 Task: Play online wordle game with 4 letters.
Action: Mouse moved to (755, 533)
Screenshot: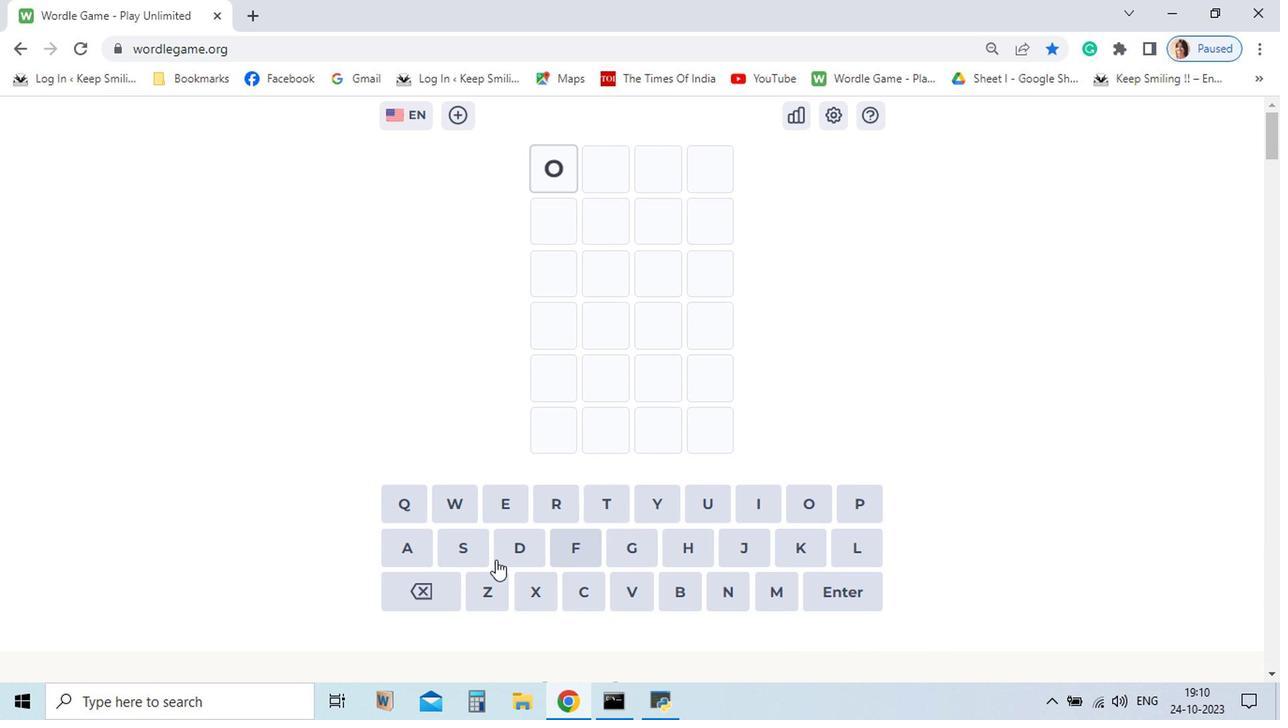 
Action: Mouse pressed left at (755, 533)
Screenshot: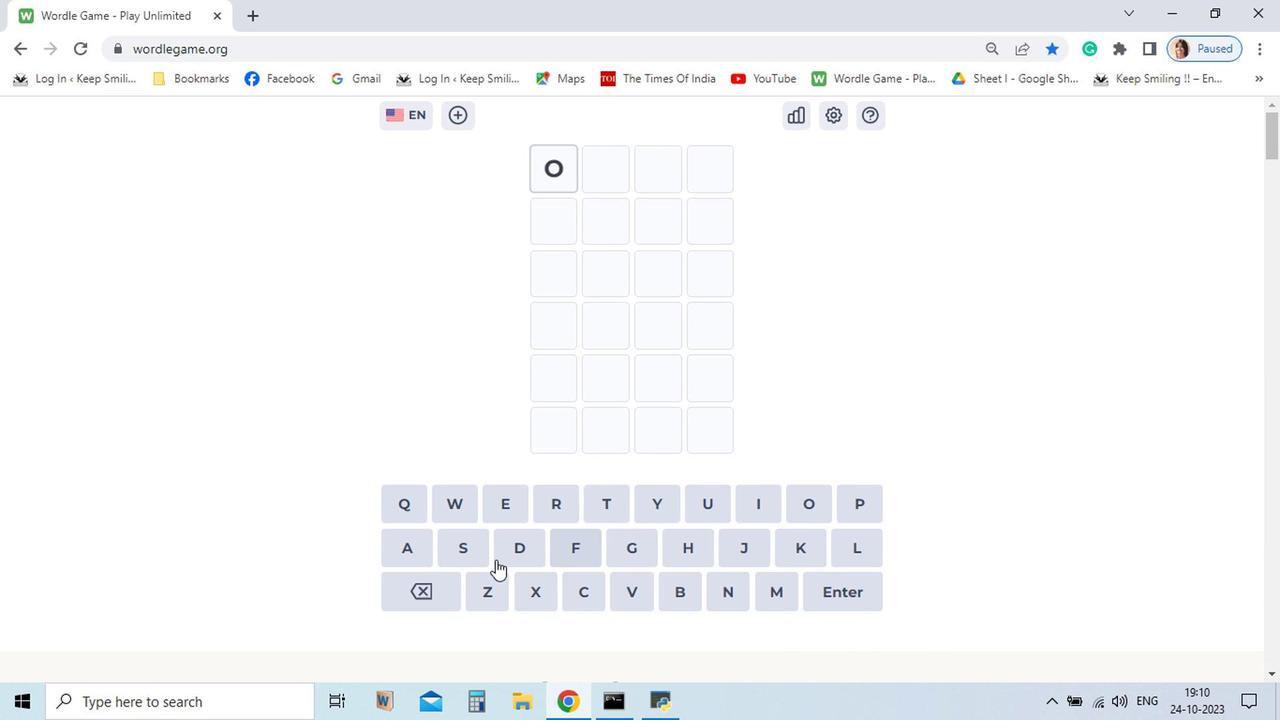
Action: Mouse moved to (459, 562)
Screenshot: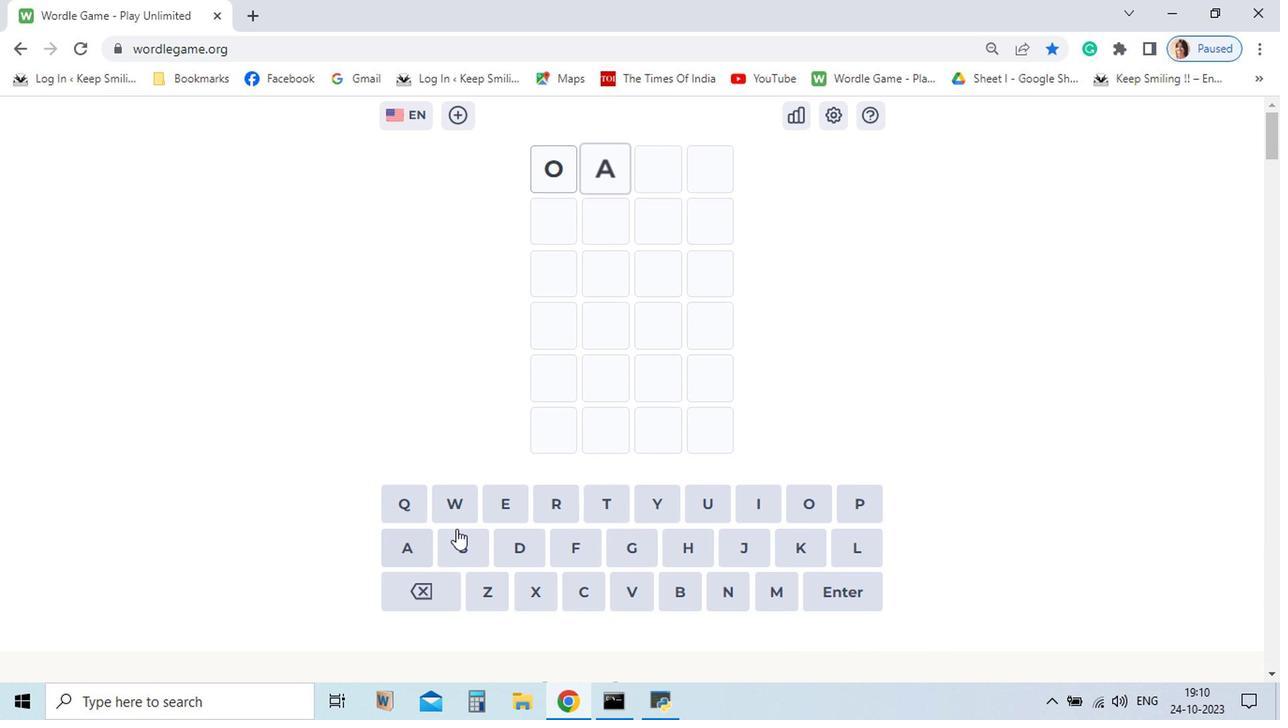 
Action: Mouse pressed left at (459, 562)
Screenshot: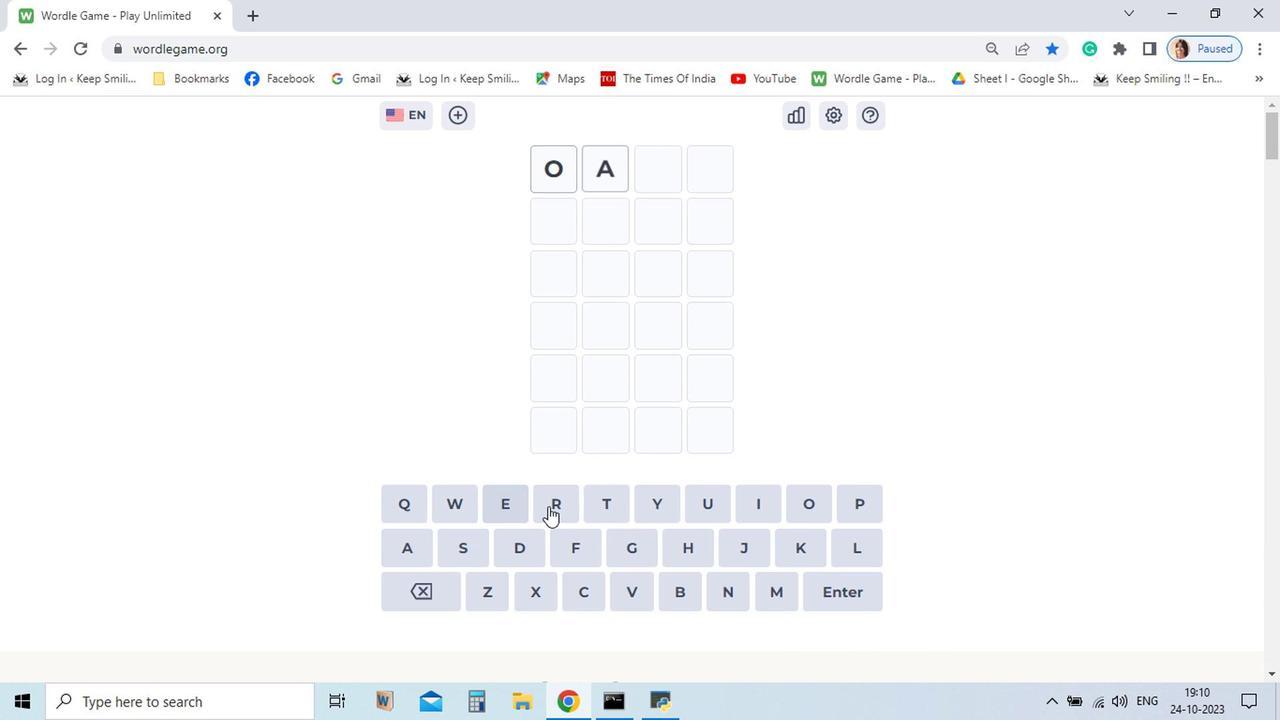 
Action: Mouse moved to (612, 536)
Screenshot: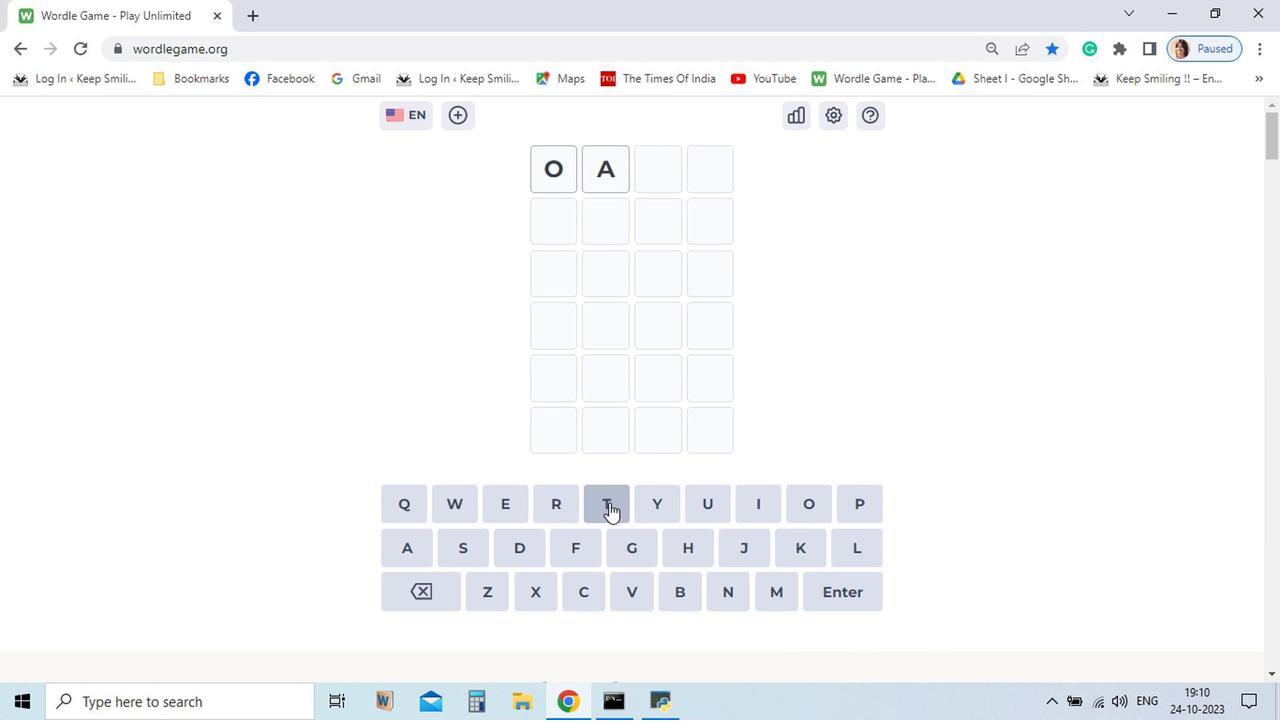 
Action: Mouse pressed left at (612, 536)
Screenshot: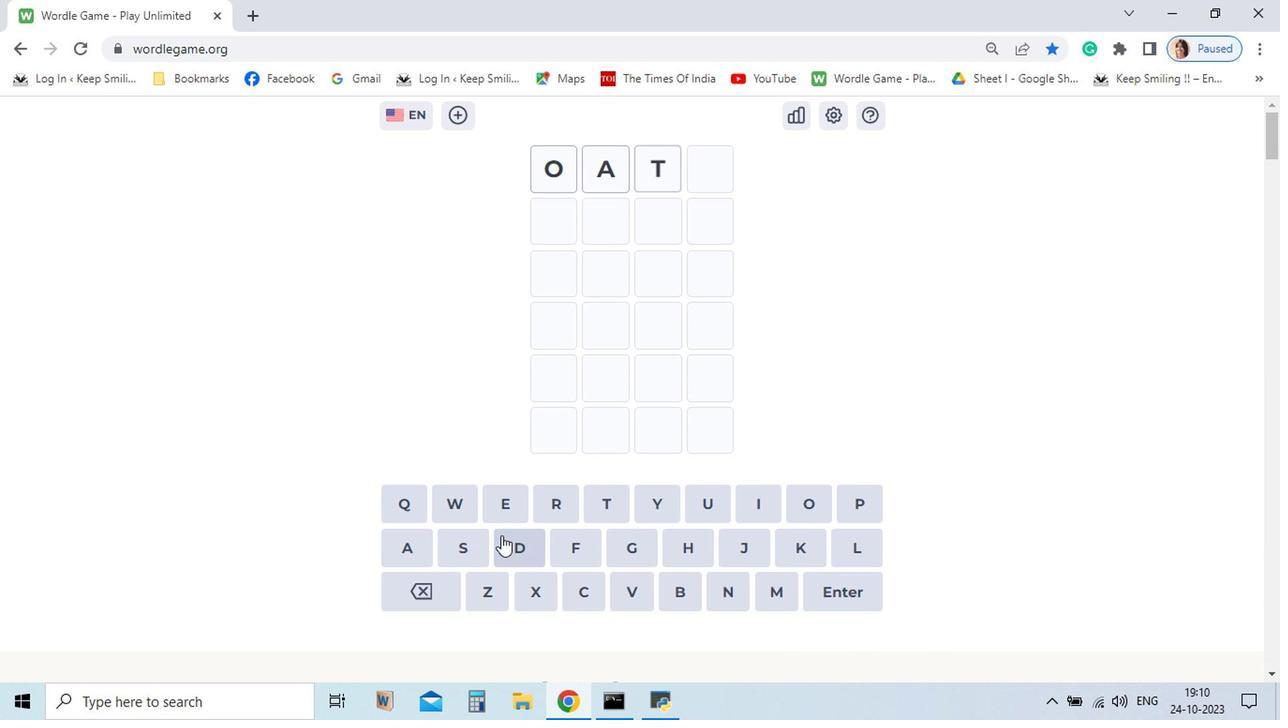 
Action: Mouse moved to (503, 565)
Screenshot: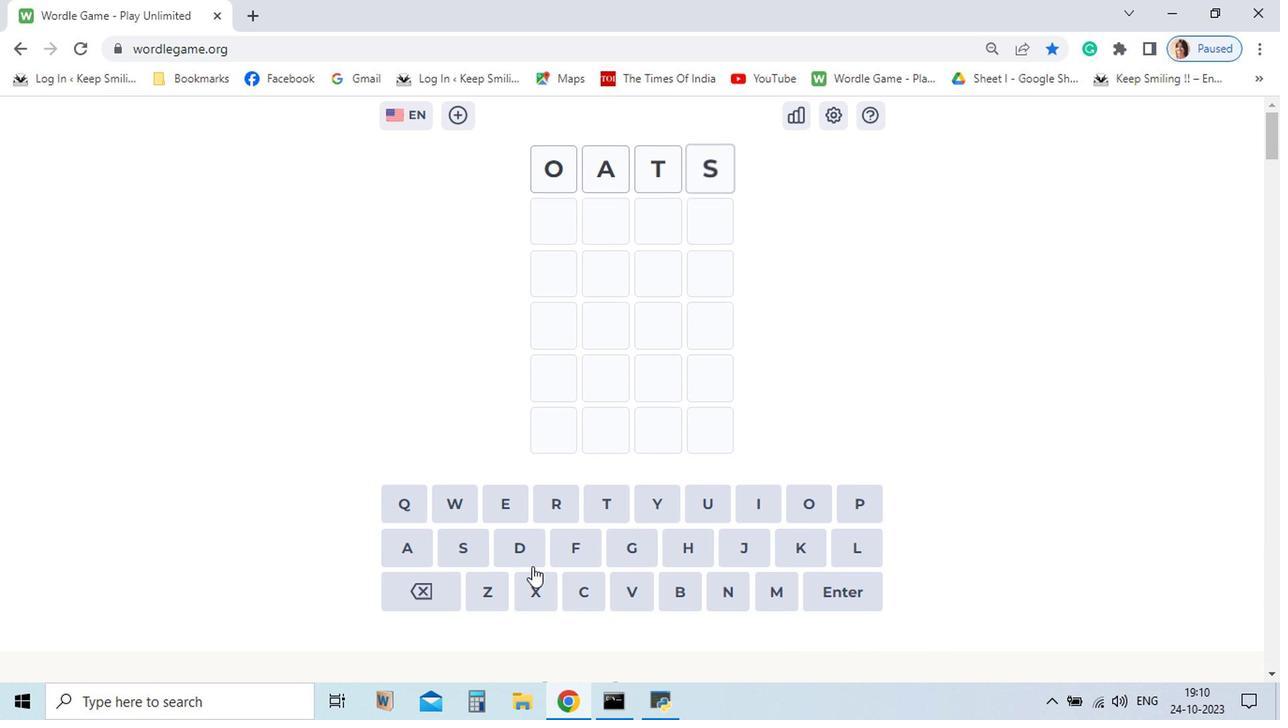 
Action: Mouse pressed left at (503, 565)
Screenshot: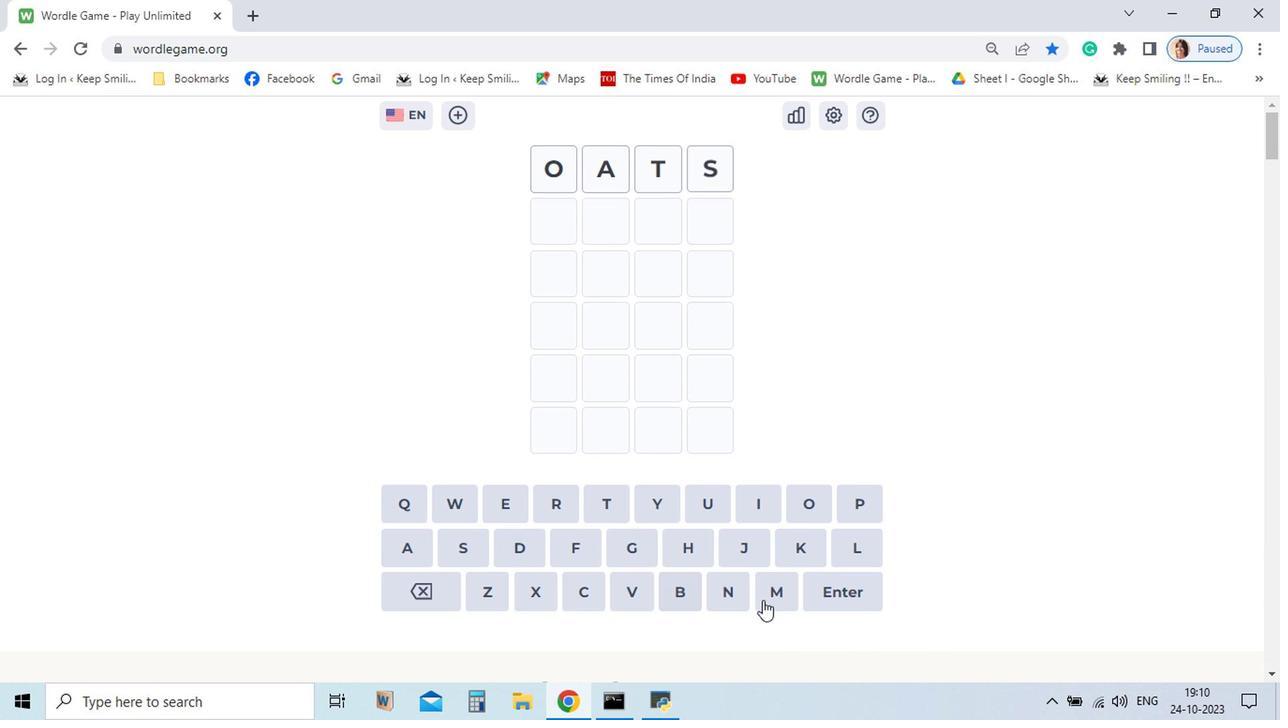 
Action: Mouse moved to (776, 598)
Screenshot: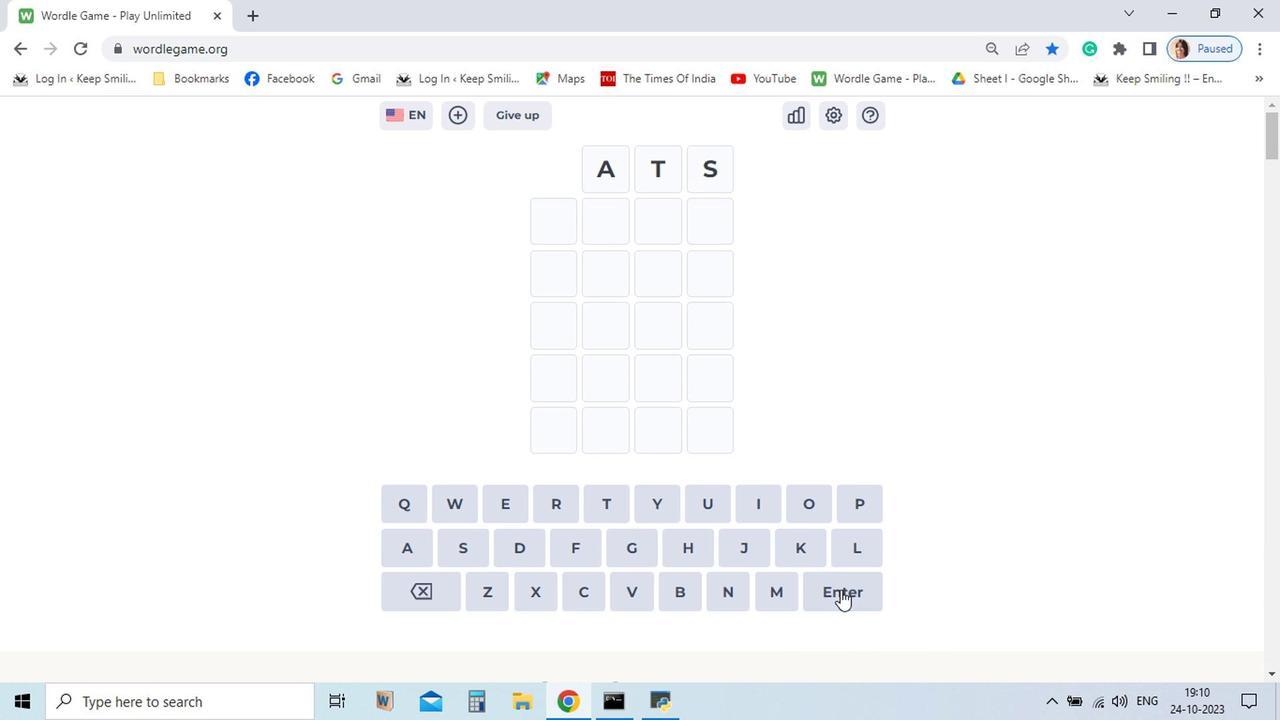 
Action: Mouse pressed left at (776, 598)
Screenshot: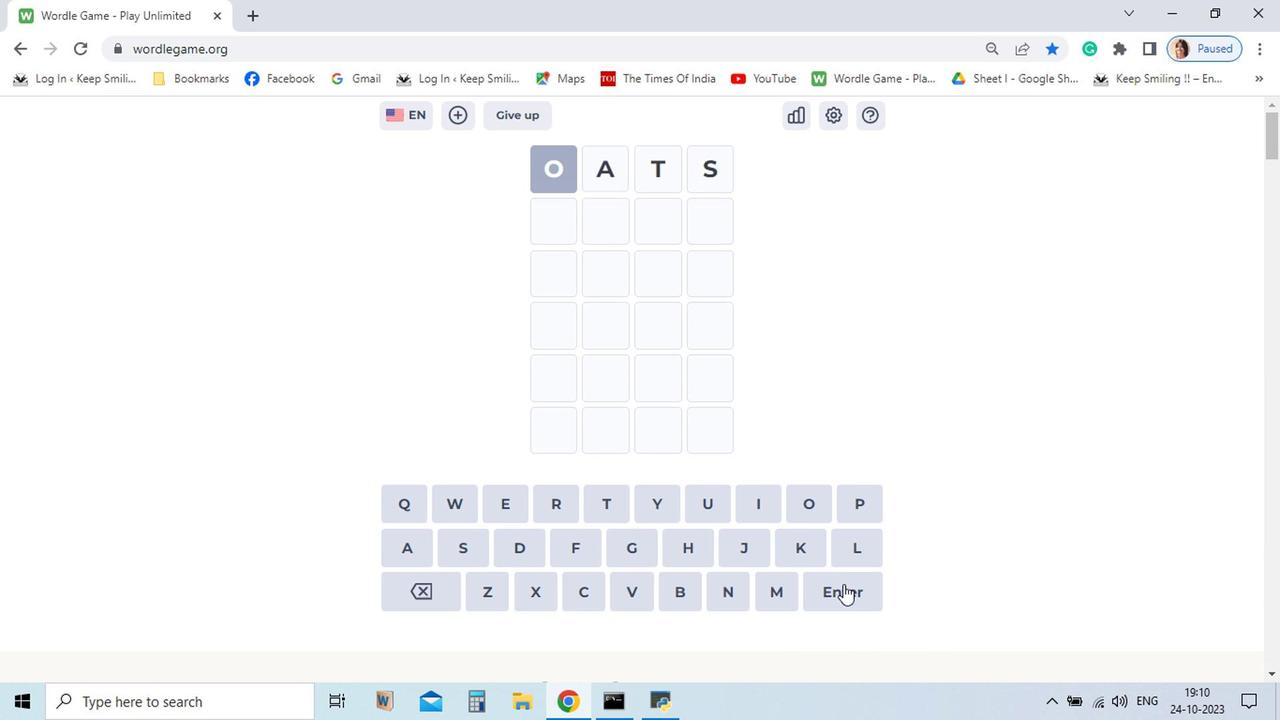 
Action: Mouse moved to (498, 536)
Screenshot: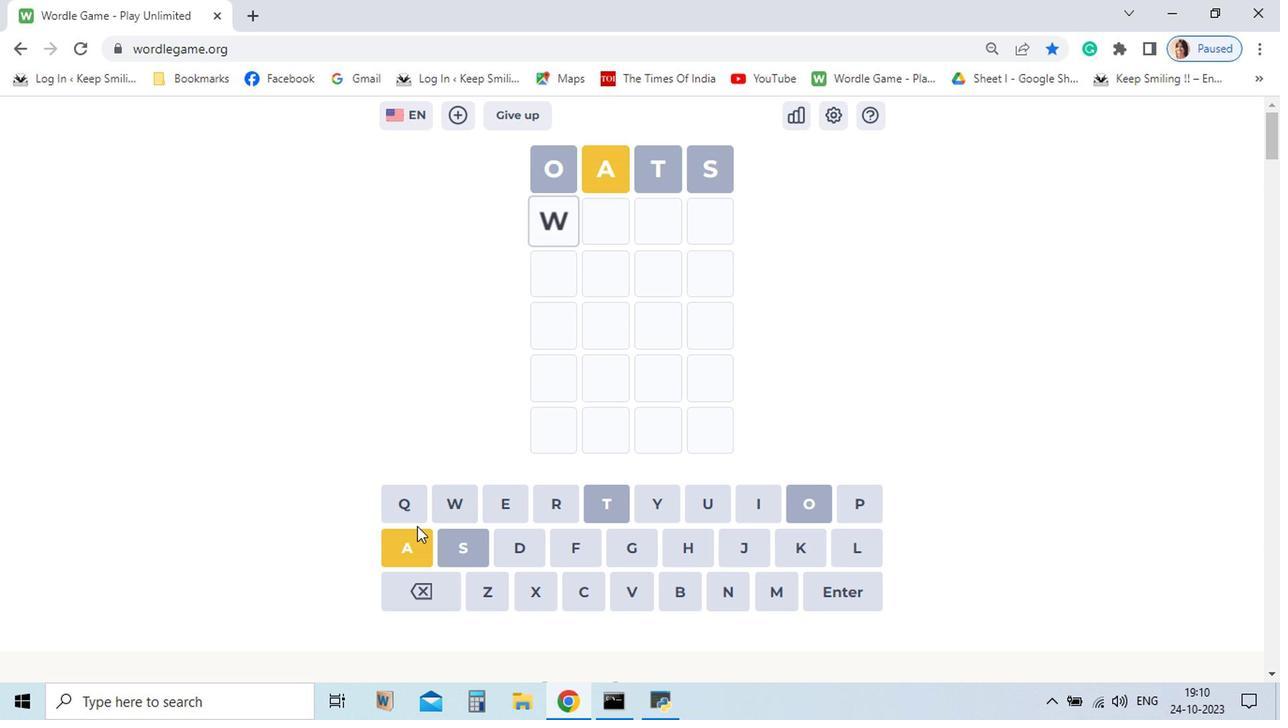 
Action: Mouse pressed left at (498, 536)
Screenshot: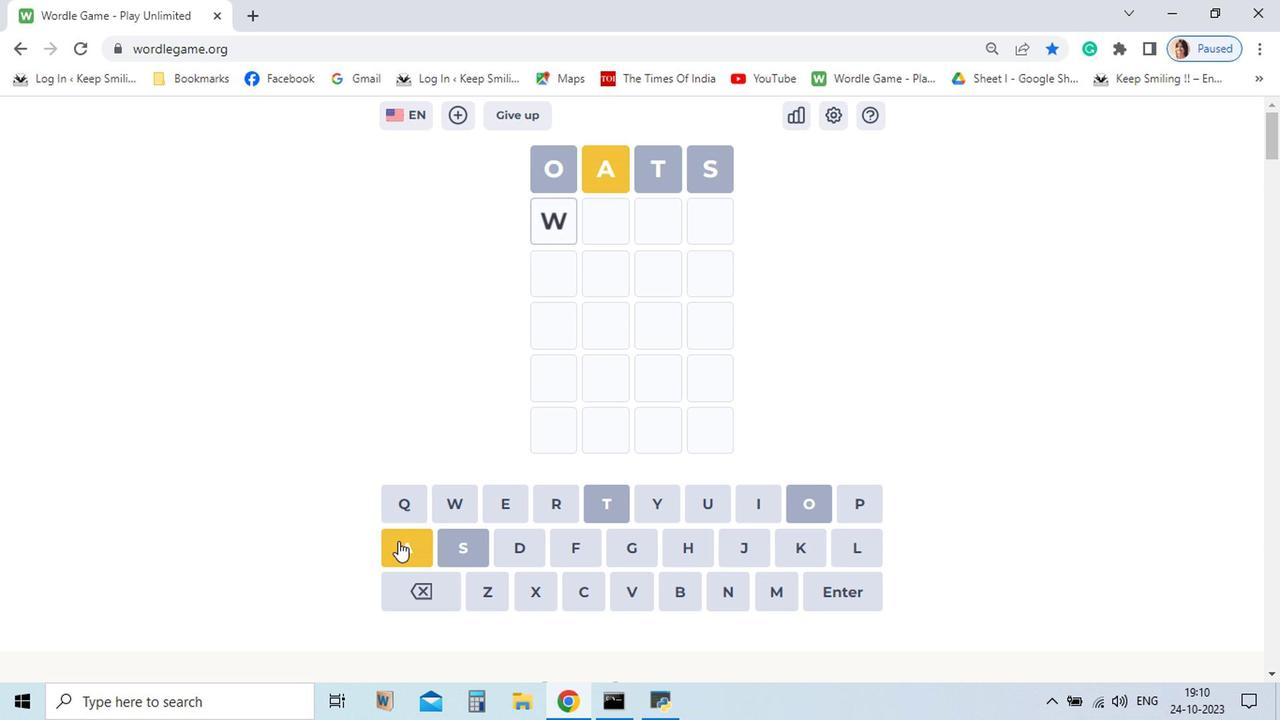 
Action: Mouse moved to (459, 567)
Screenshot: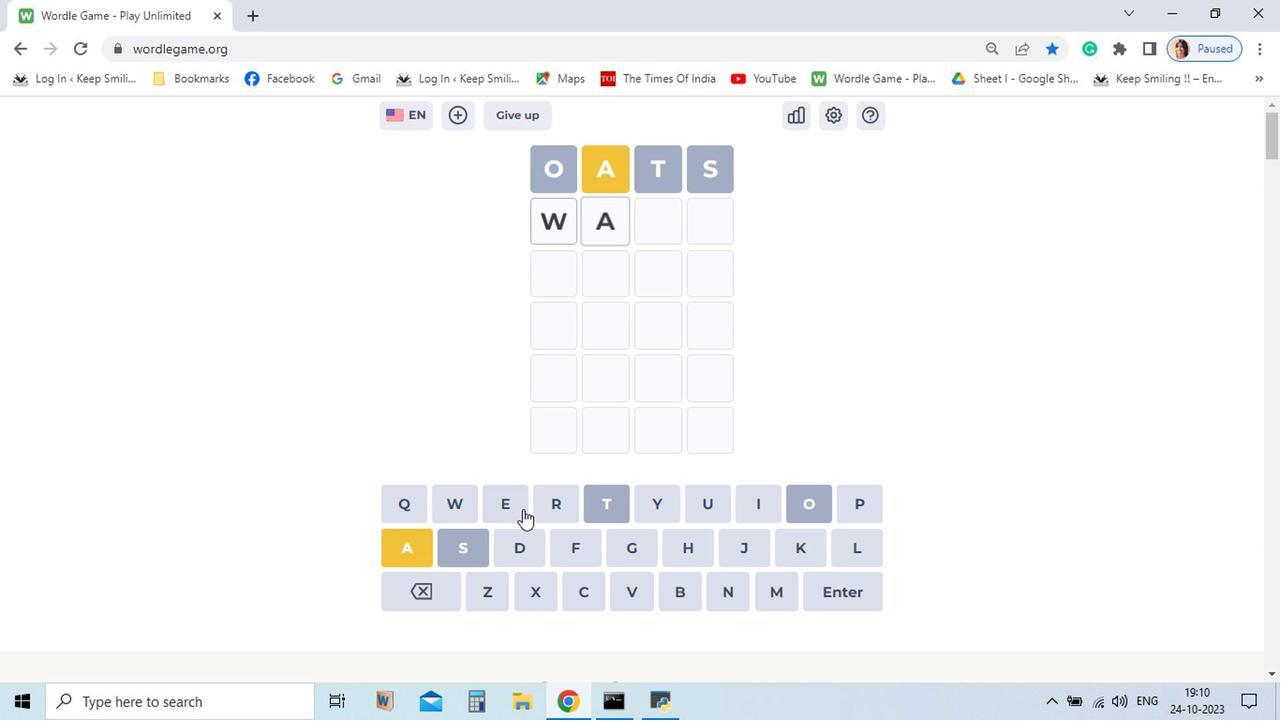 
Action: Mouse pressed left at (459, 567)
Screenshot: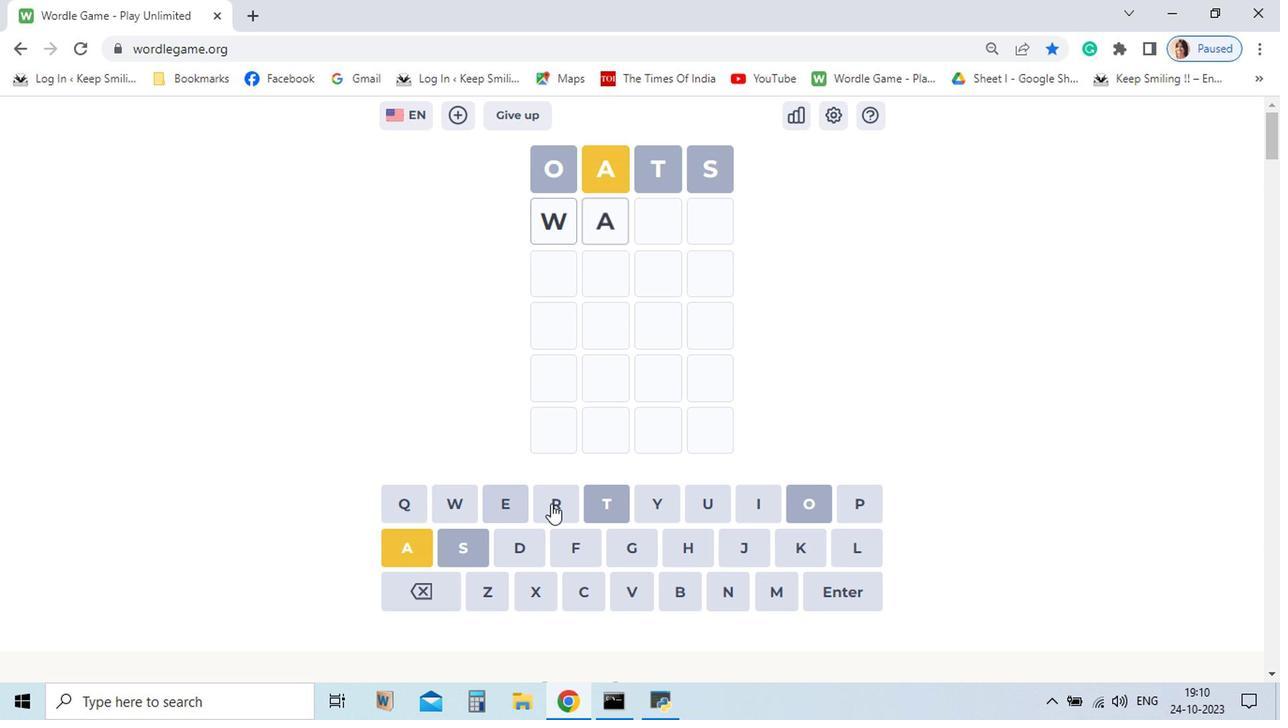 
Action: Mouse moved to (574, 534)
Screenshot: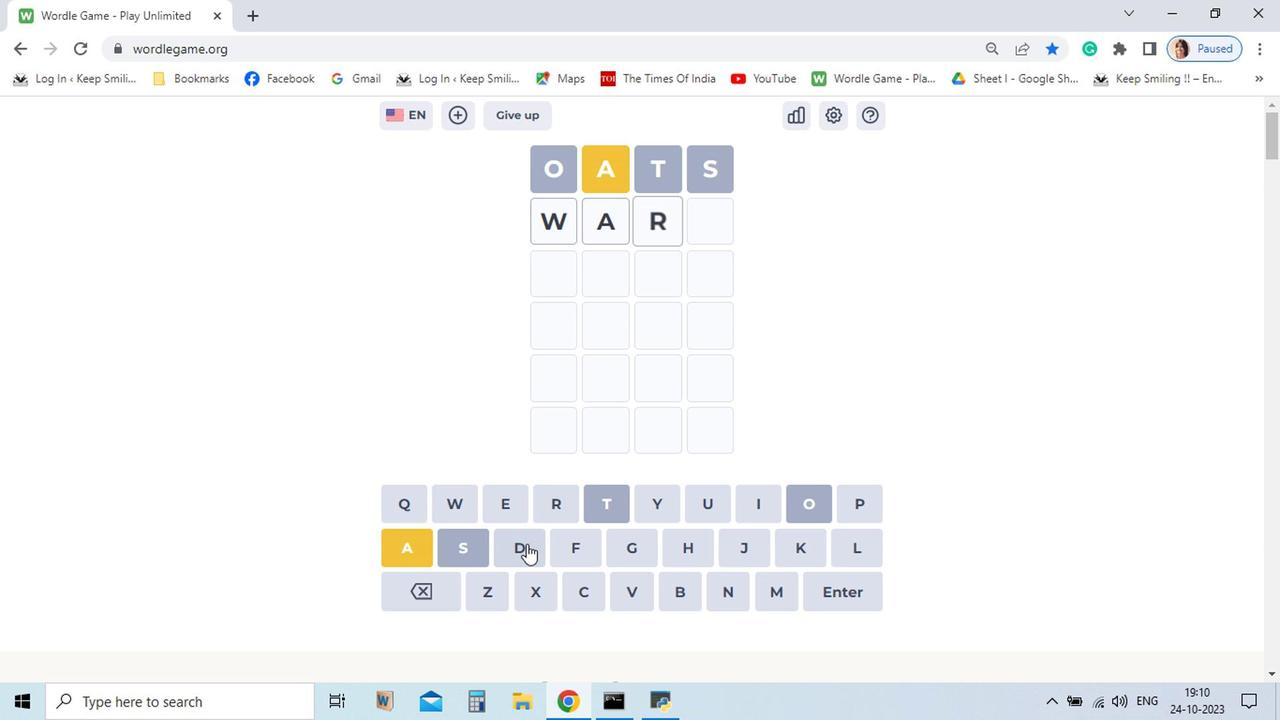 
Action: Mouse pressed left at (574, 534)
Screenshot: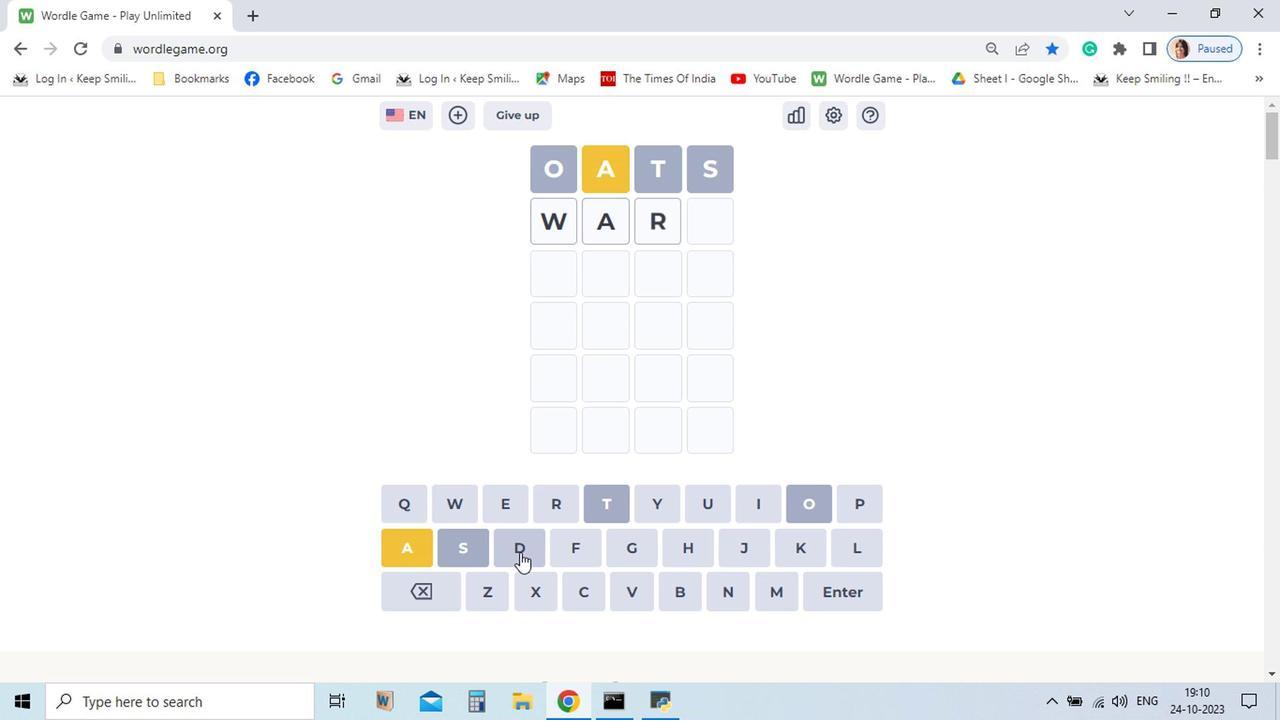 
Action: Mouse moved to (548, 571)
Screenshot: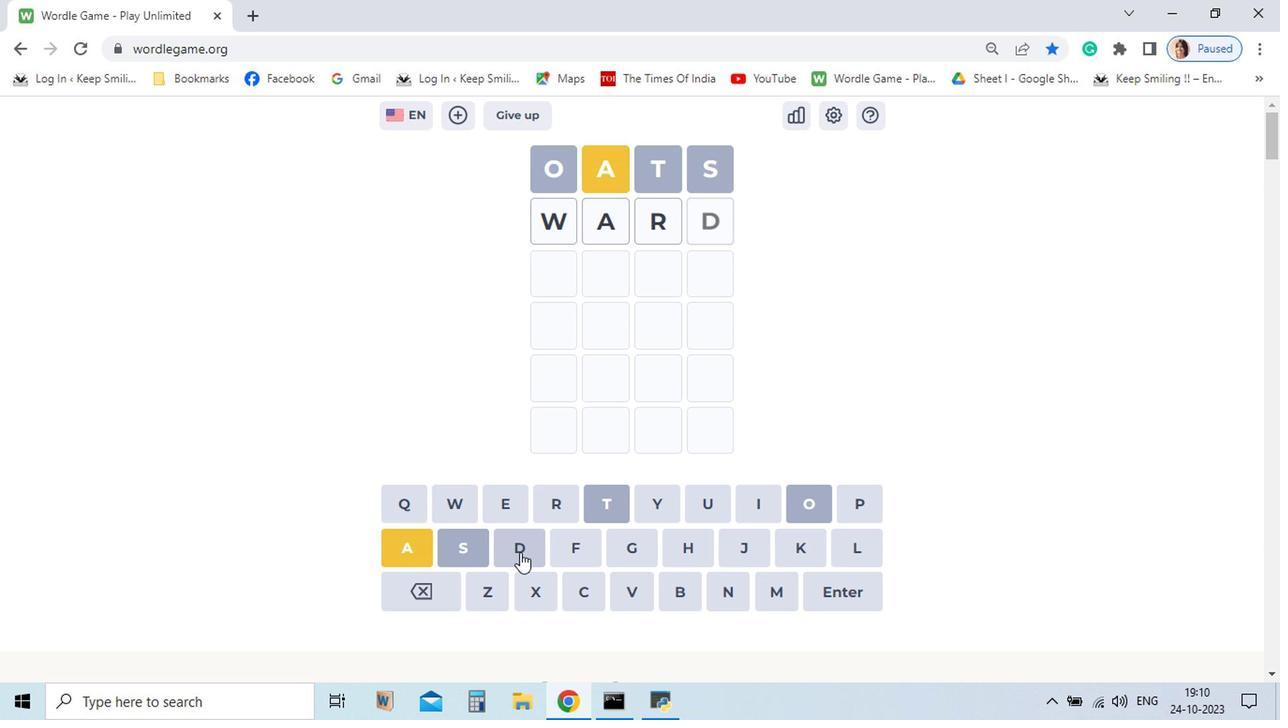
Action: Mouse pressed left at (548, 571)
Screenshot: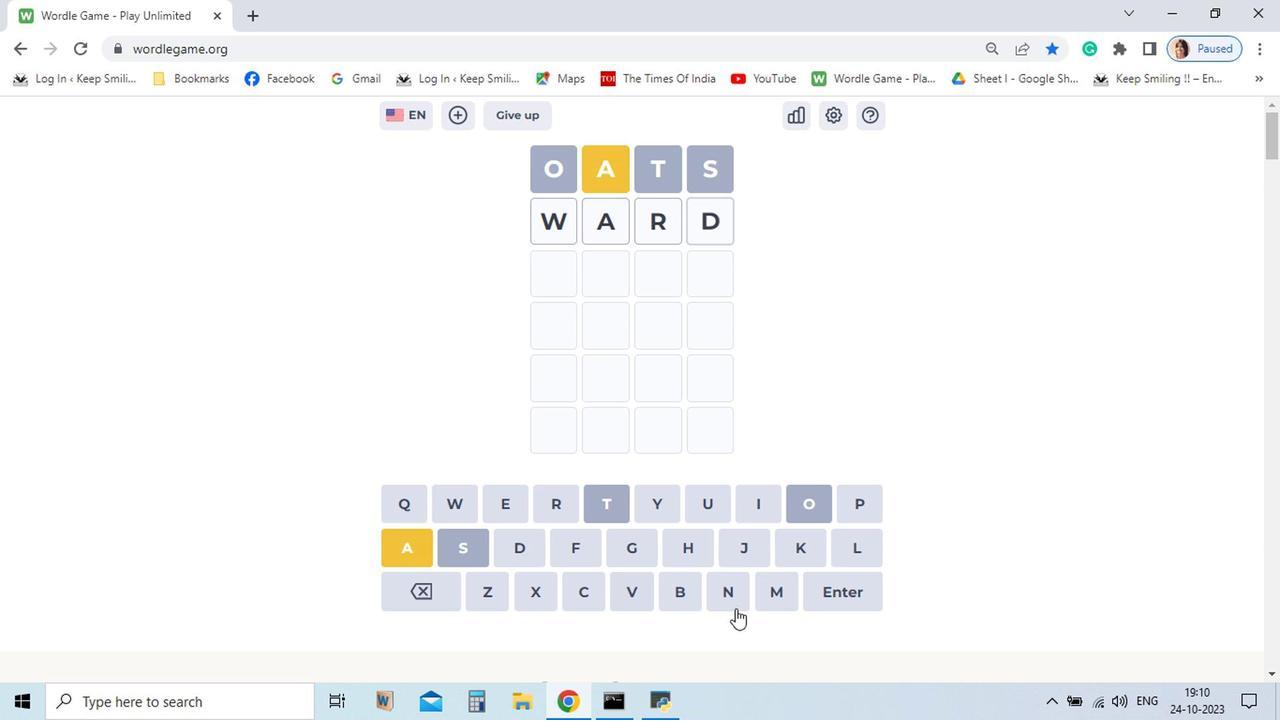 
Action: Mouse moved to (773, 598)
Screenshot: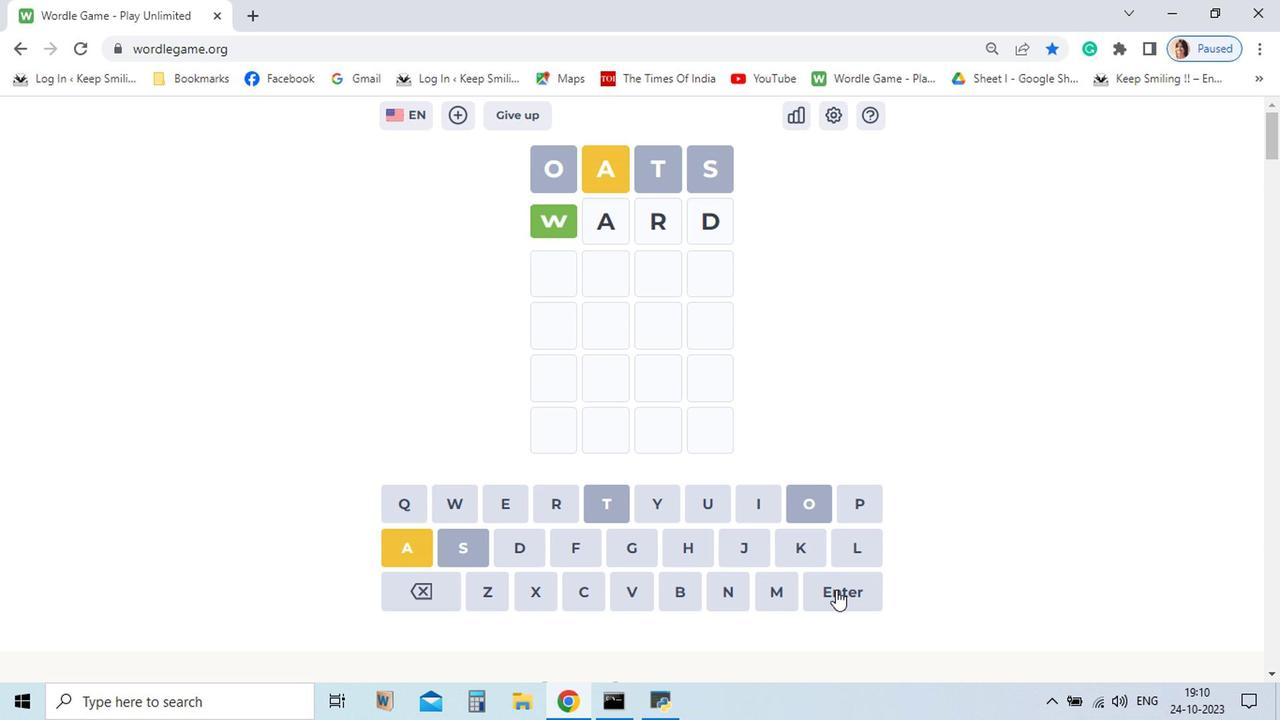 
Action: Mouse pressed left at (773, 598)
Screenshot: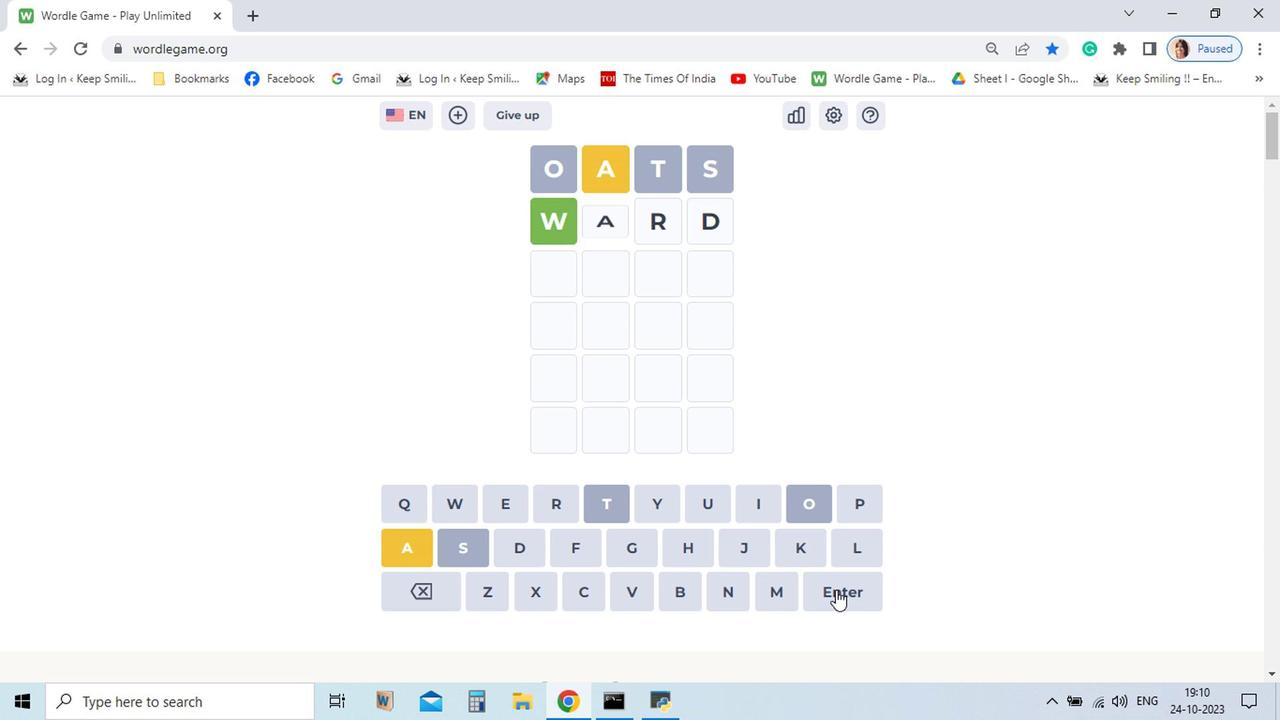 
Action: Mouse moved to (502, 536)
Screenshot: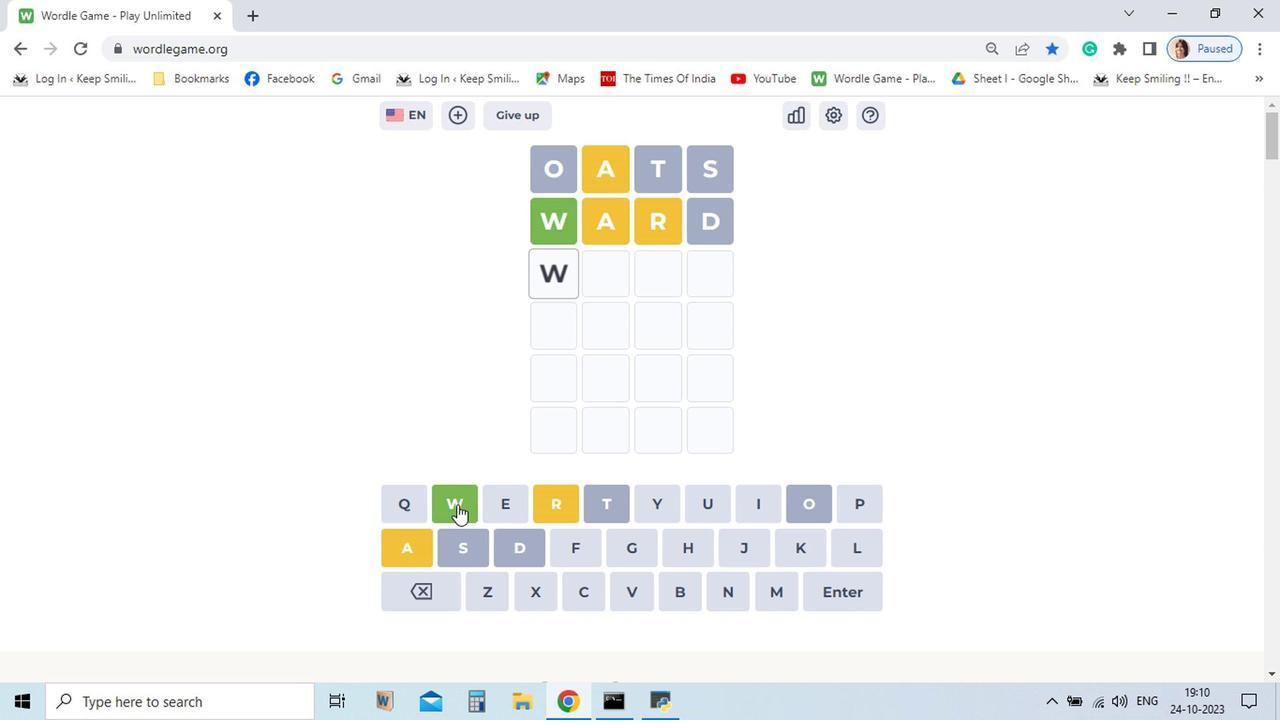 
Action: Mouse pressed left at (502, 536)
Screenshot: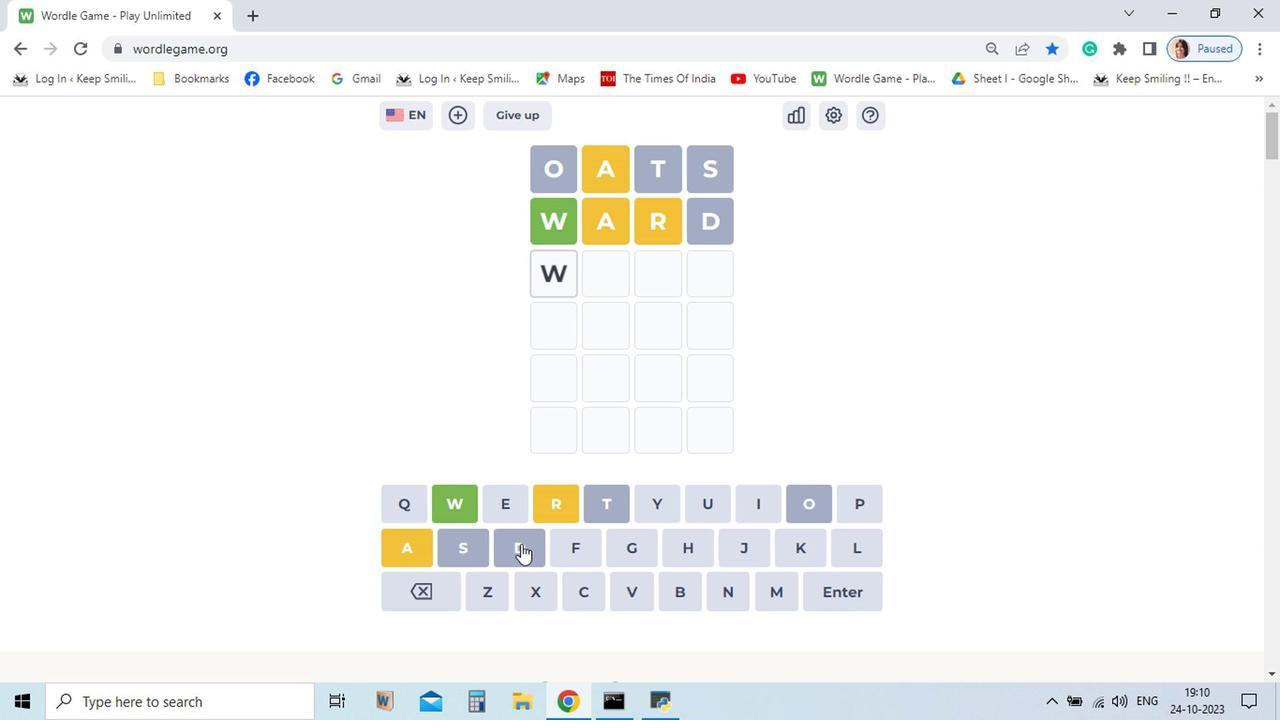 
Action: Mouse moved to (713, 538)
Screenshot: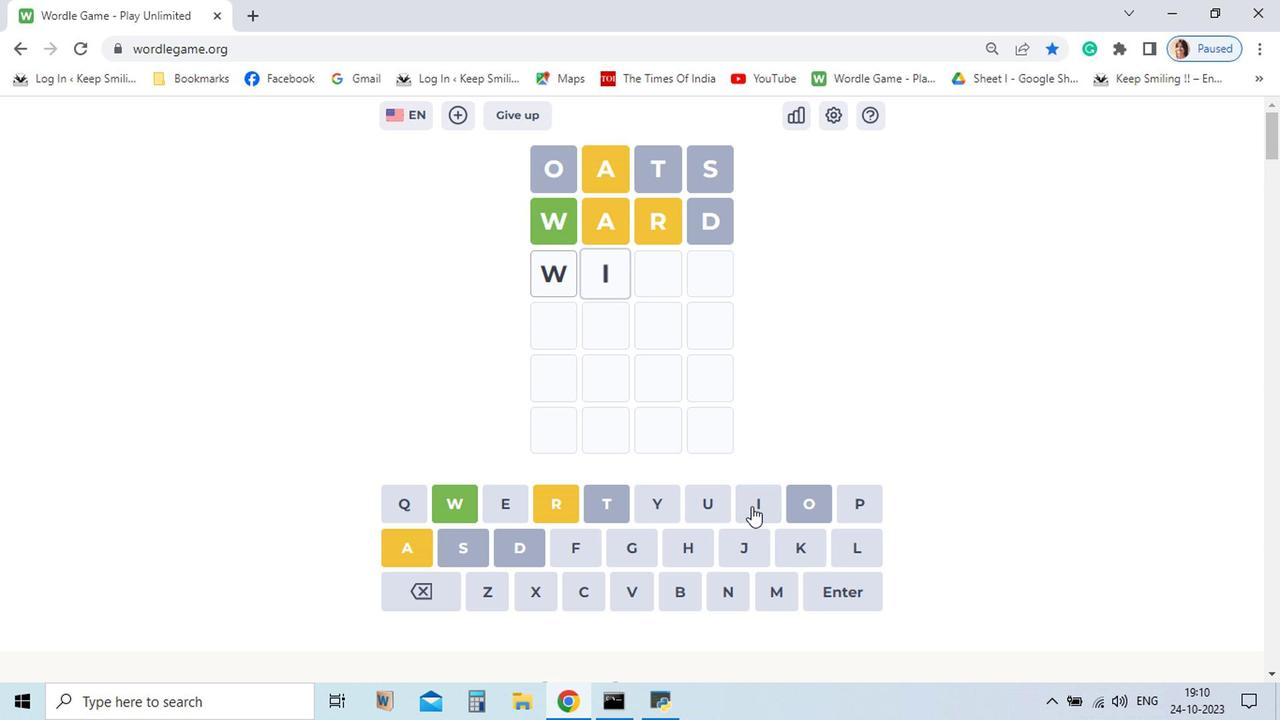 
Action: Mouse pressed left at (713, 538)
Screenshot: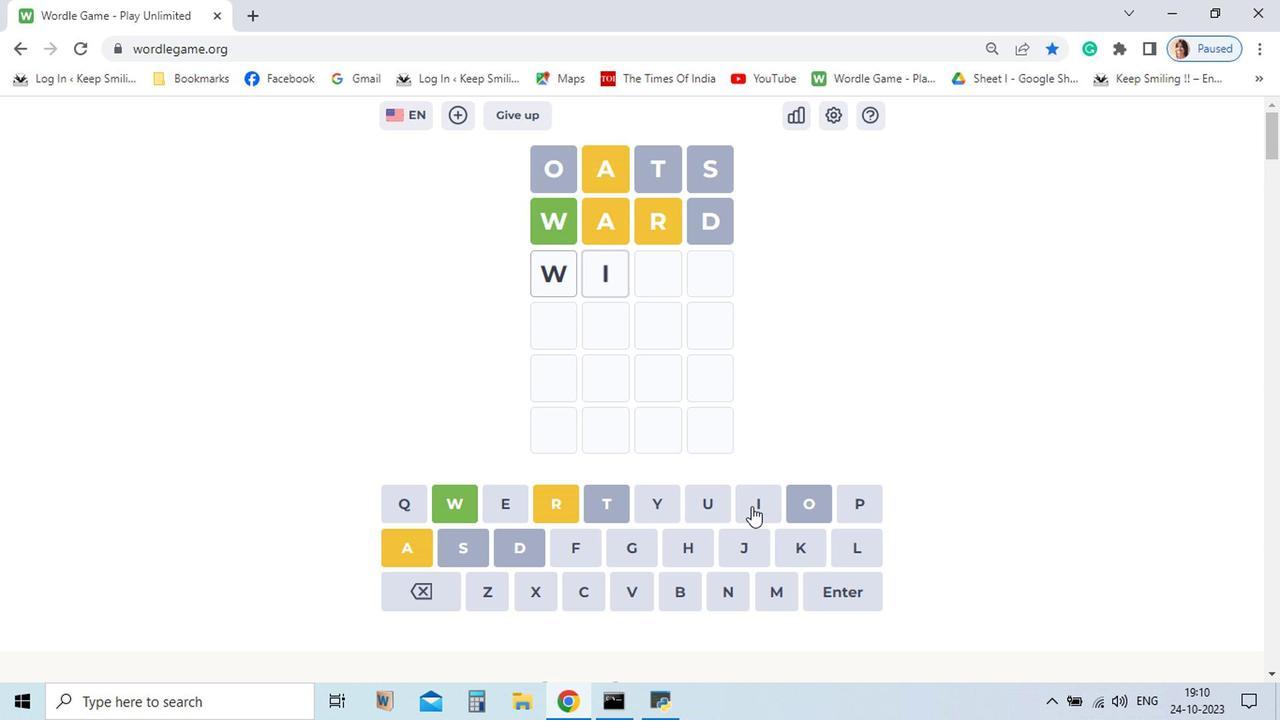 
Action: Mouse moved to (471, 595)
Screenshot: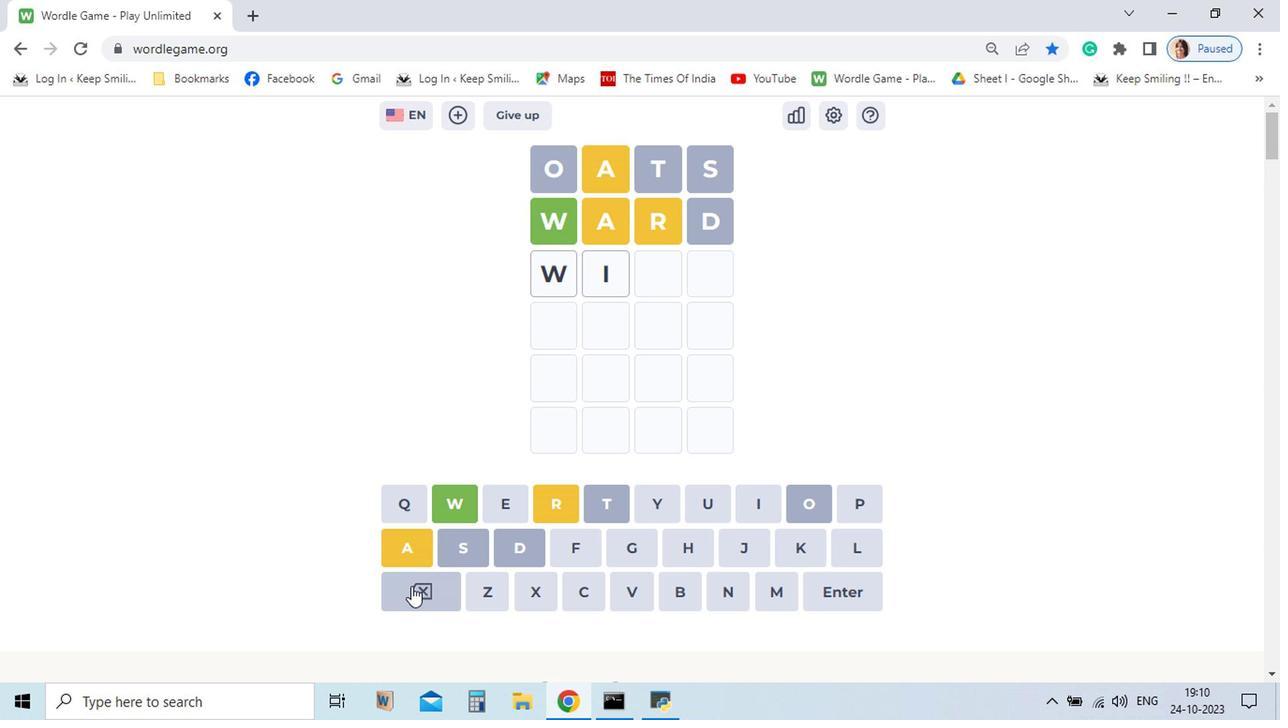 
Action: Mouse pressed left at (471, 595)
Screenshot: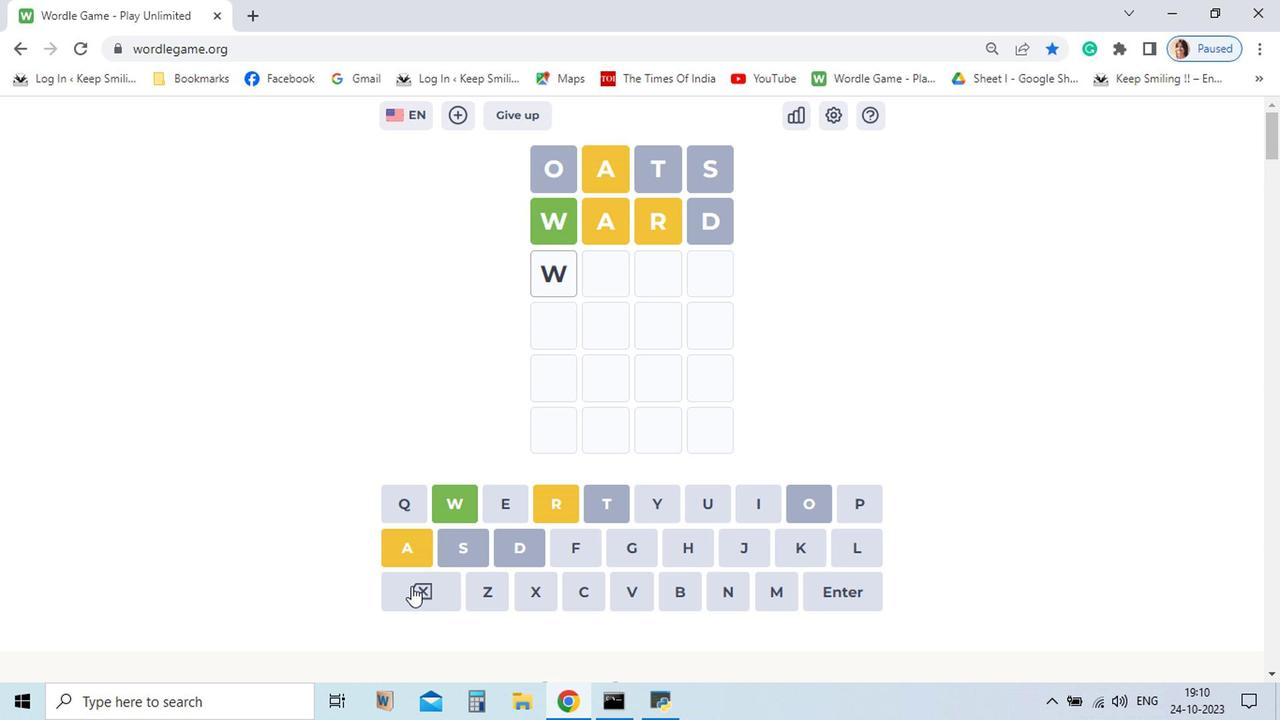 
Action: Mouse pressed left at (471, 595)
Screenshot: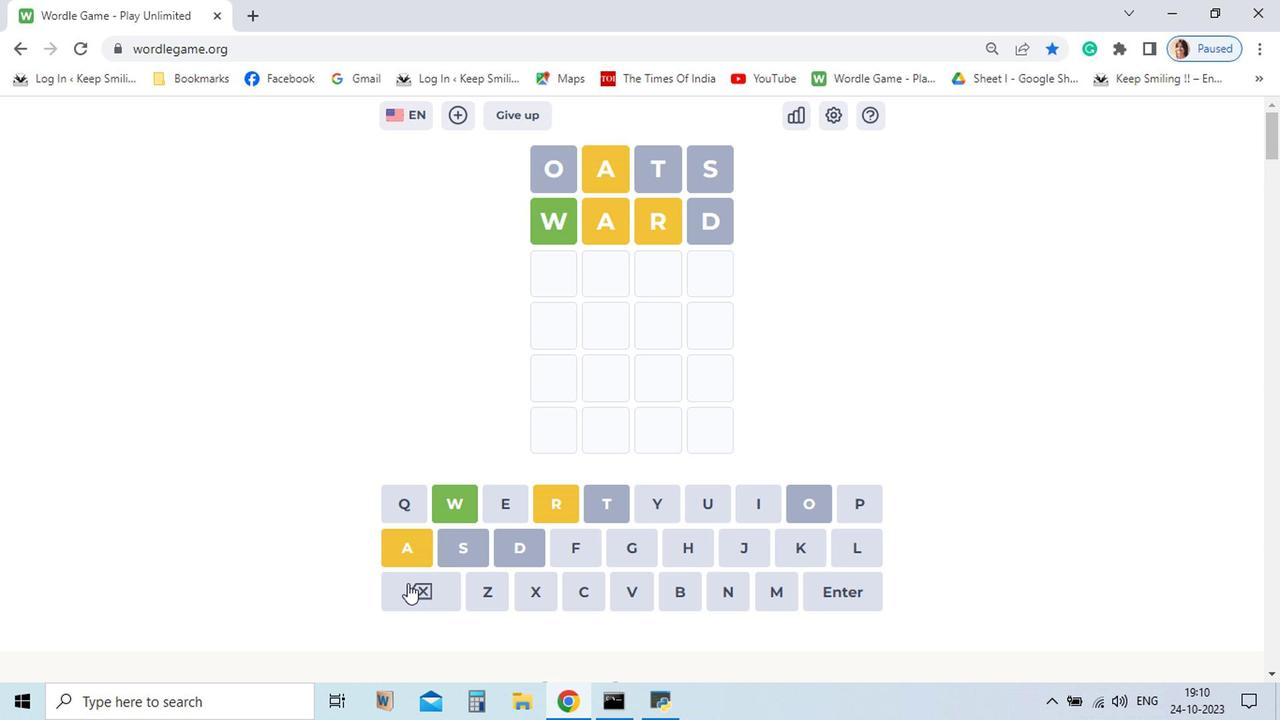 
Action: Mouse moved to (511, 536)
Screenshot: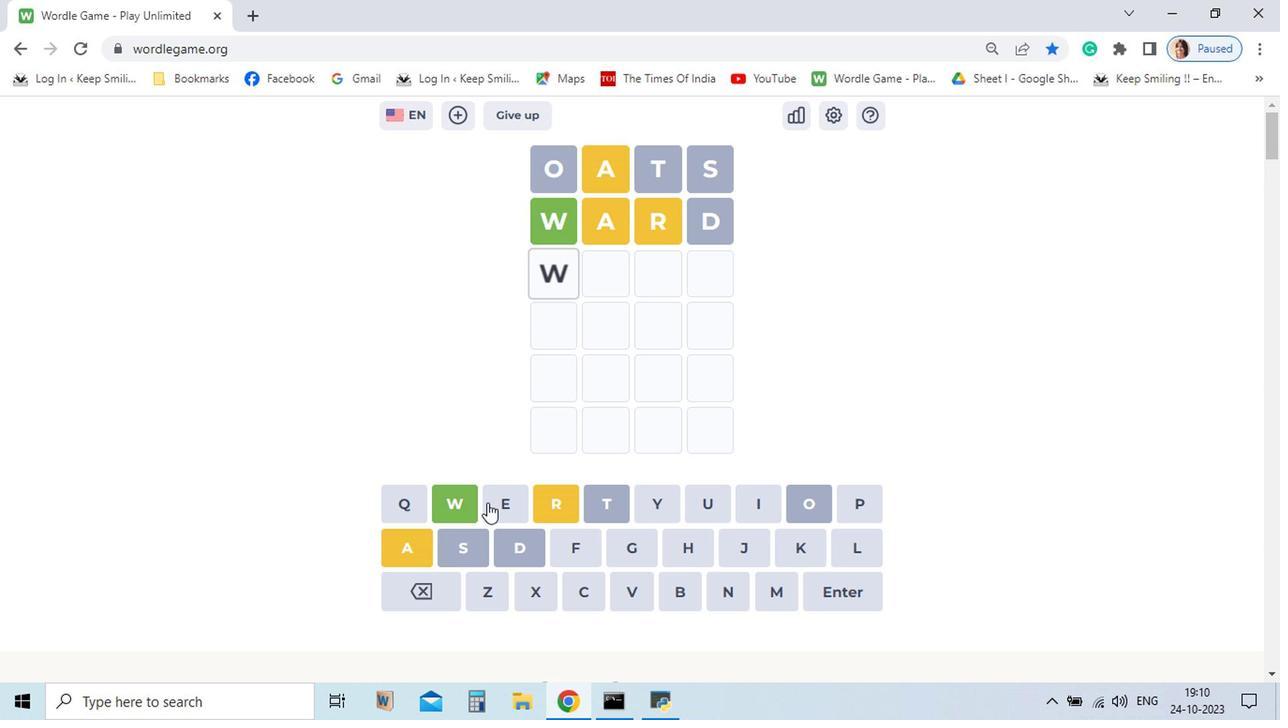 
Action: Mouse pressed left at (511, 536)
Screenshot: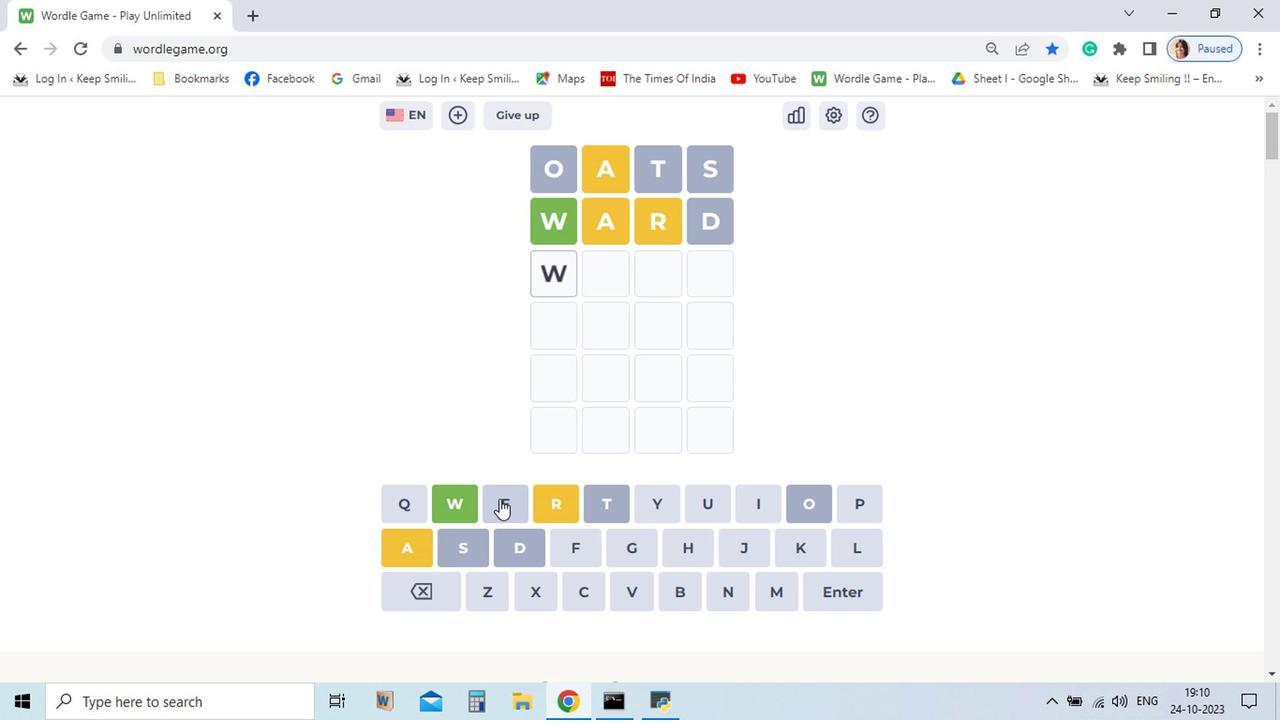 
Action: Mouse moved to (534, 533)
Screenshot: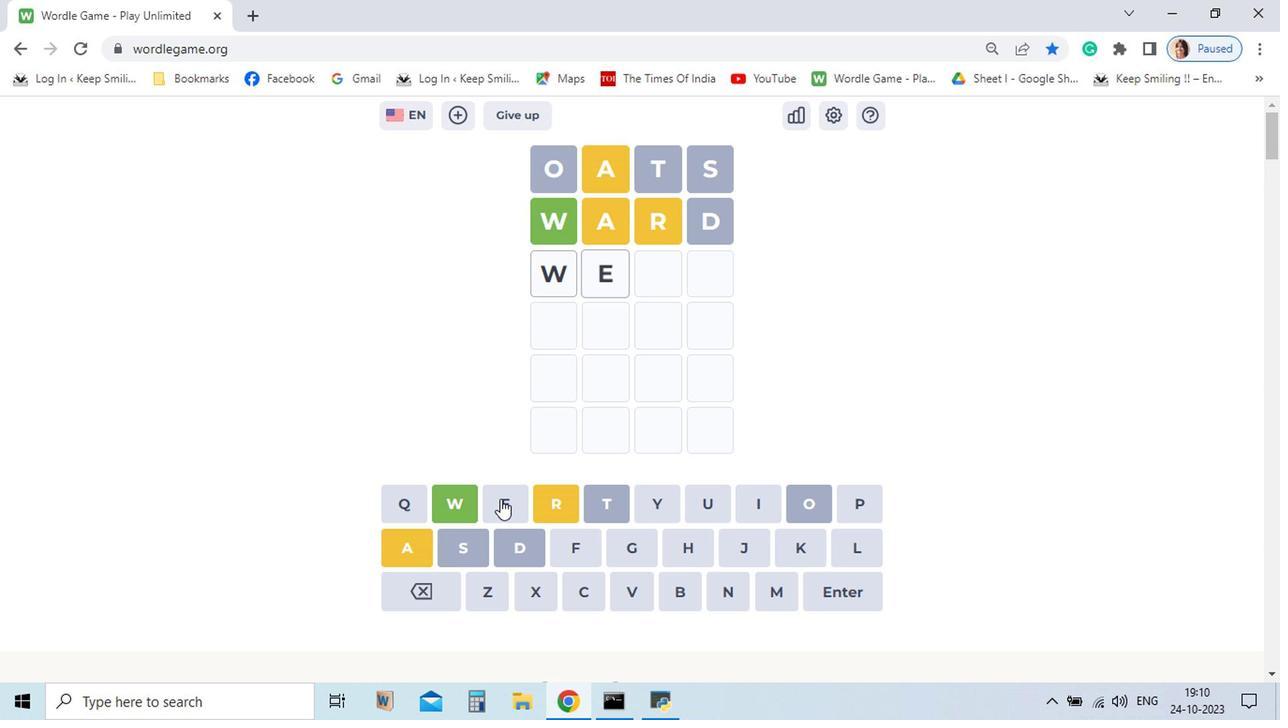 
Action: Mouse pressed left at (534, 533)
Screenshot: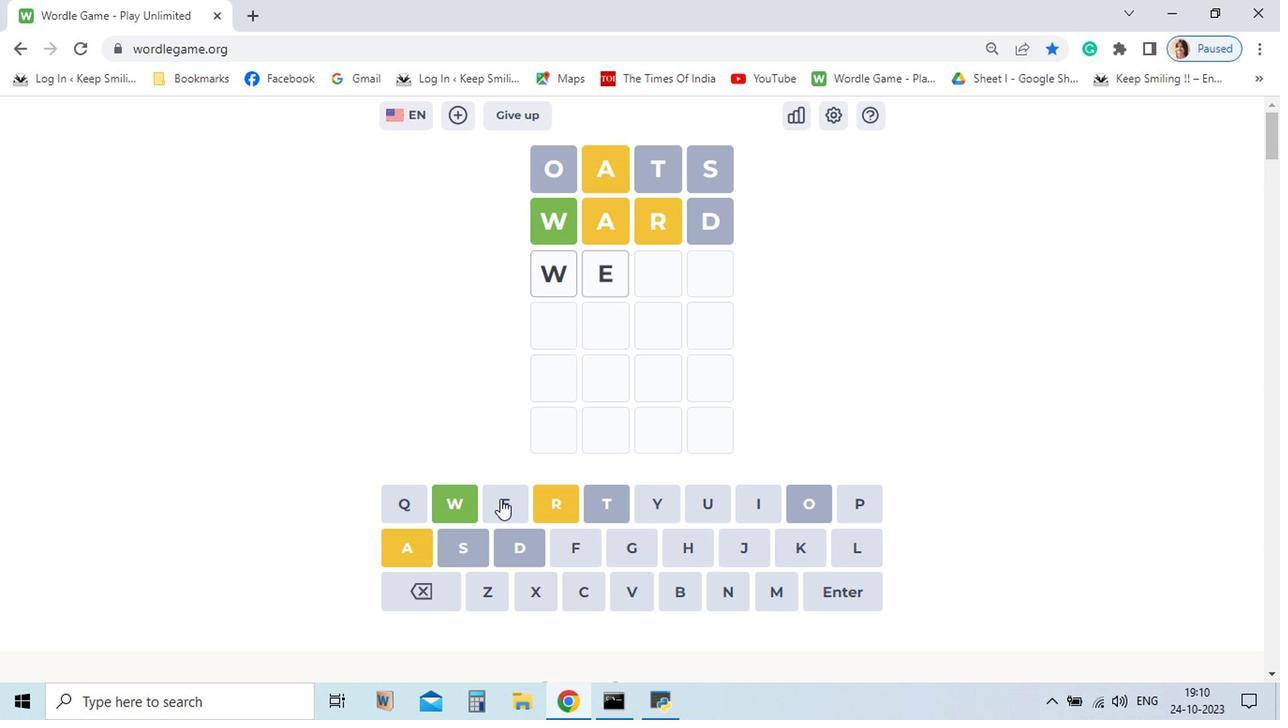 
Action: Mouse moved to (470, 569)
Screenshot: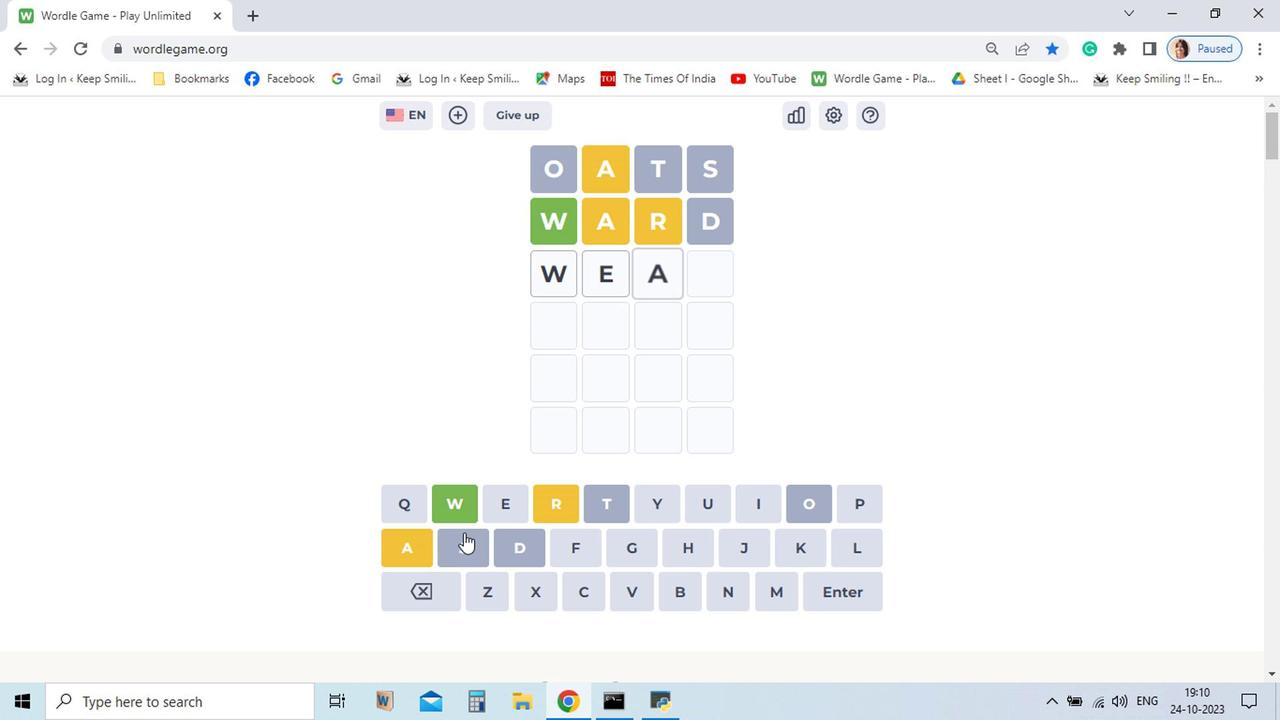 
Action: Mouse pressed left at (470, 569)
Screenshot: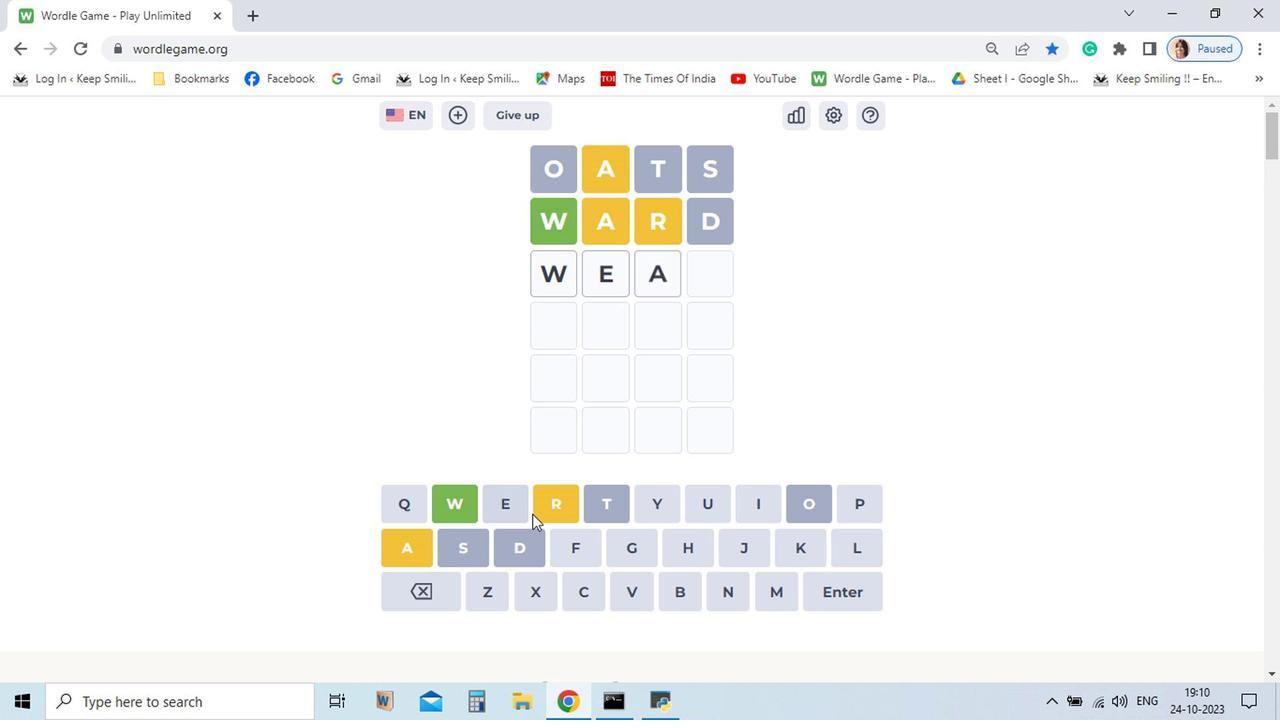 
Action: Mouse moved to (567, 540)
Screenshot: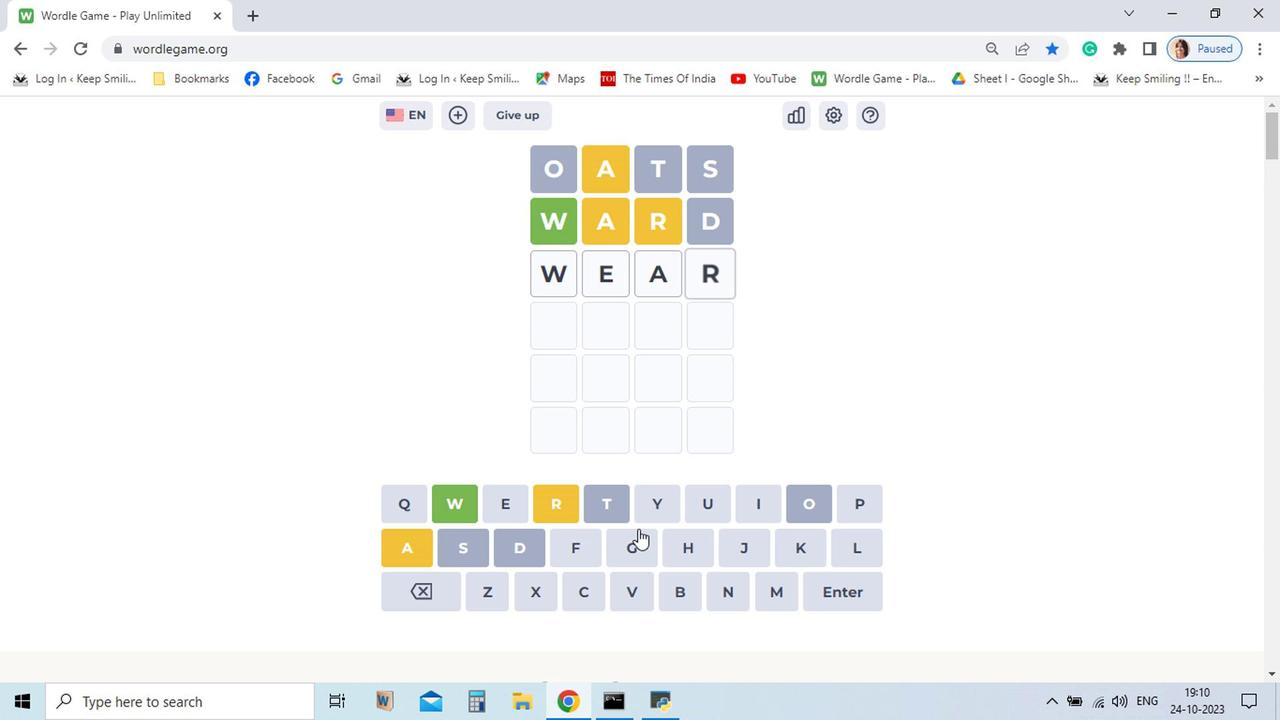 
Action: Mouse pressed left at (567, 540)
Screenshot: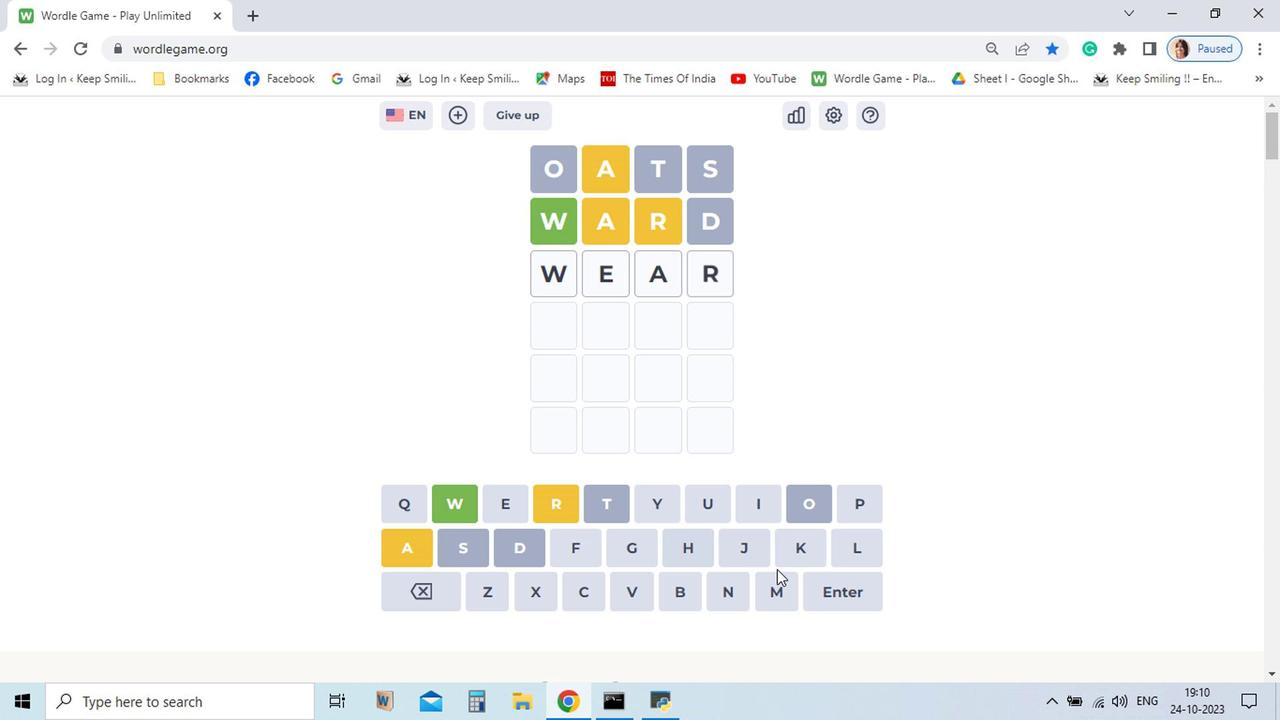 
Action: Mouse moved to (764, 594)
Screenshot: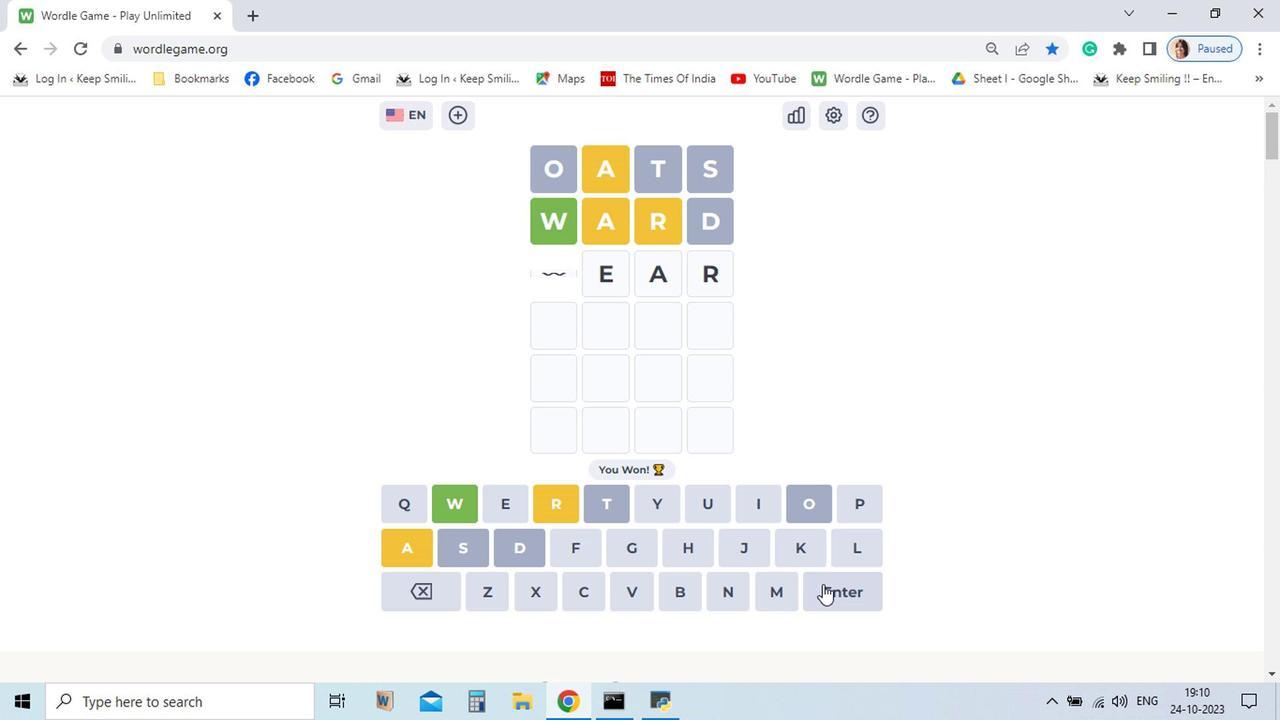 
Action: Mouse pressed left at (764, 594)
Screenshot: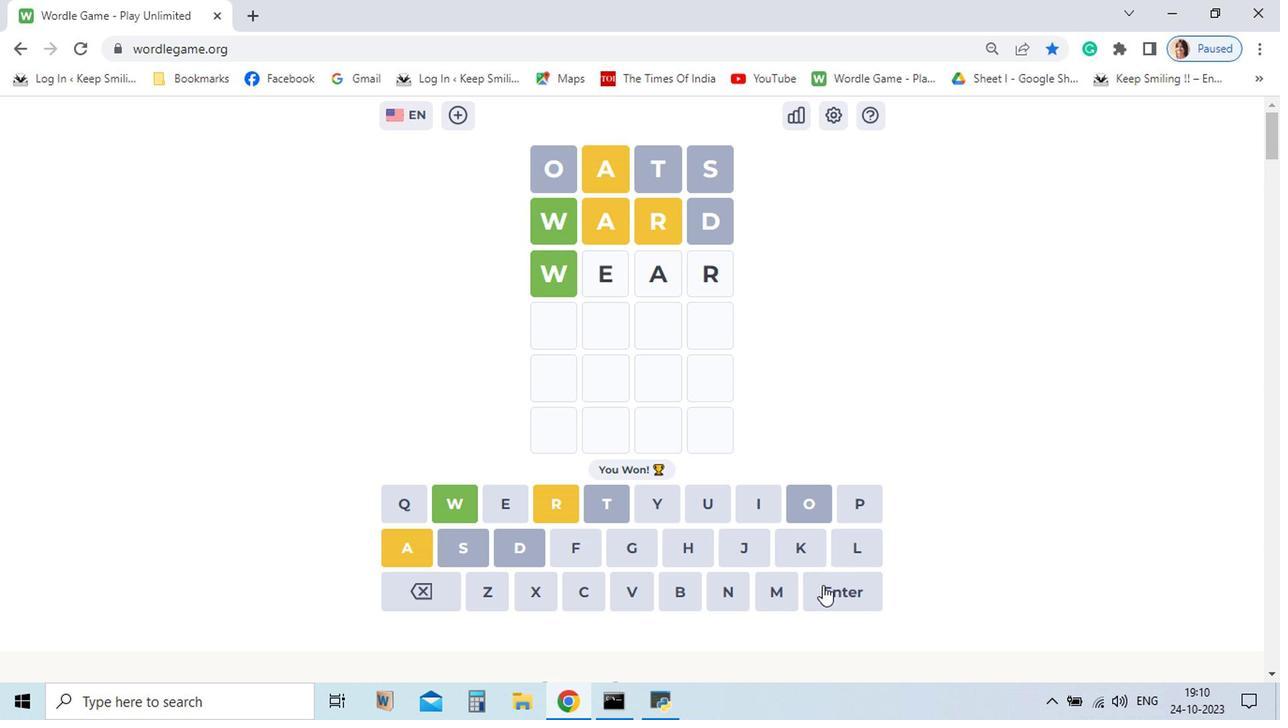 
Action: Mouse moved to (716, 348)
Screenshot: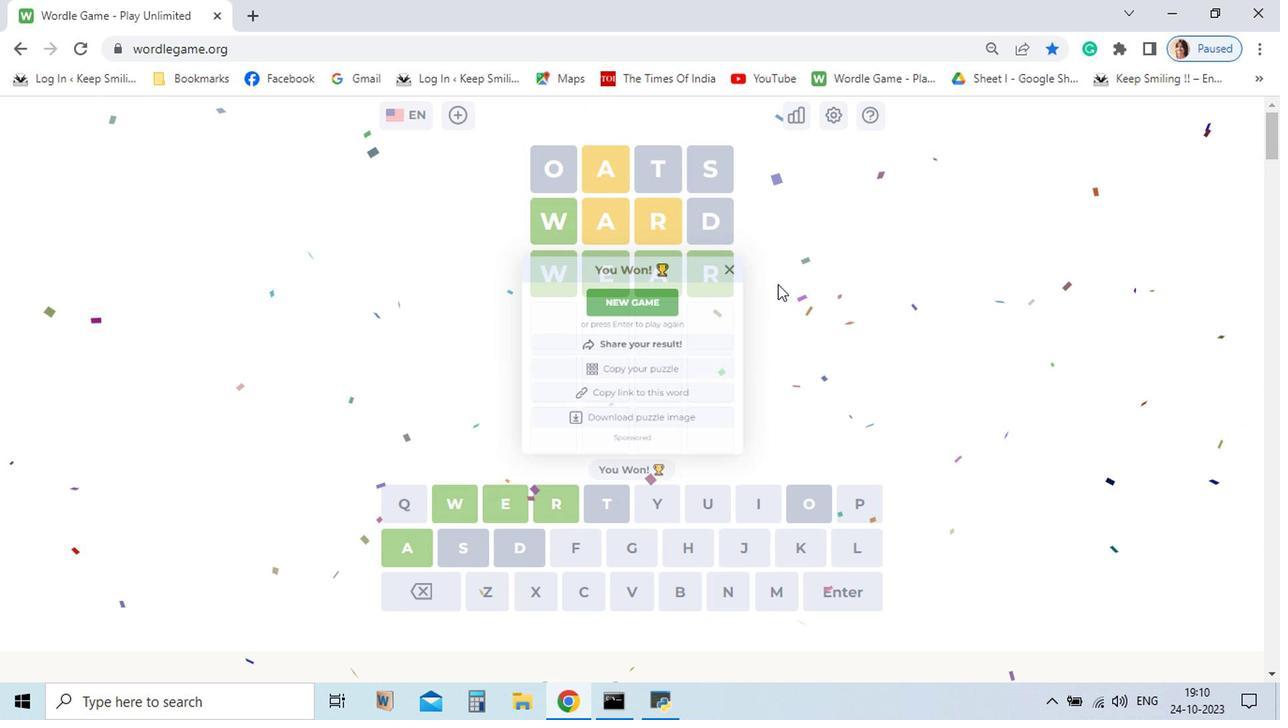 
Action: Mouse pressed left at (716, 348)
Screenshot: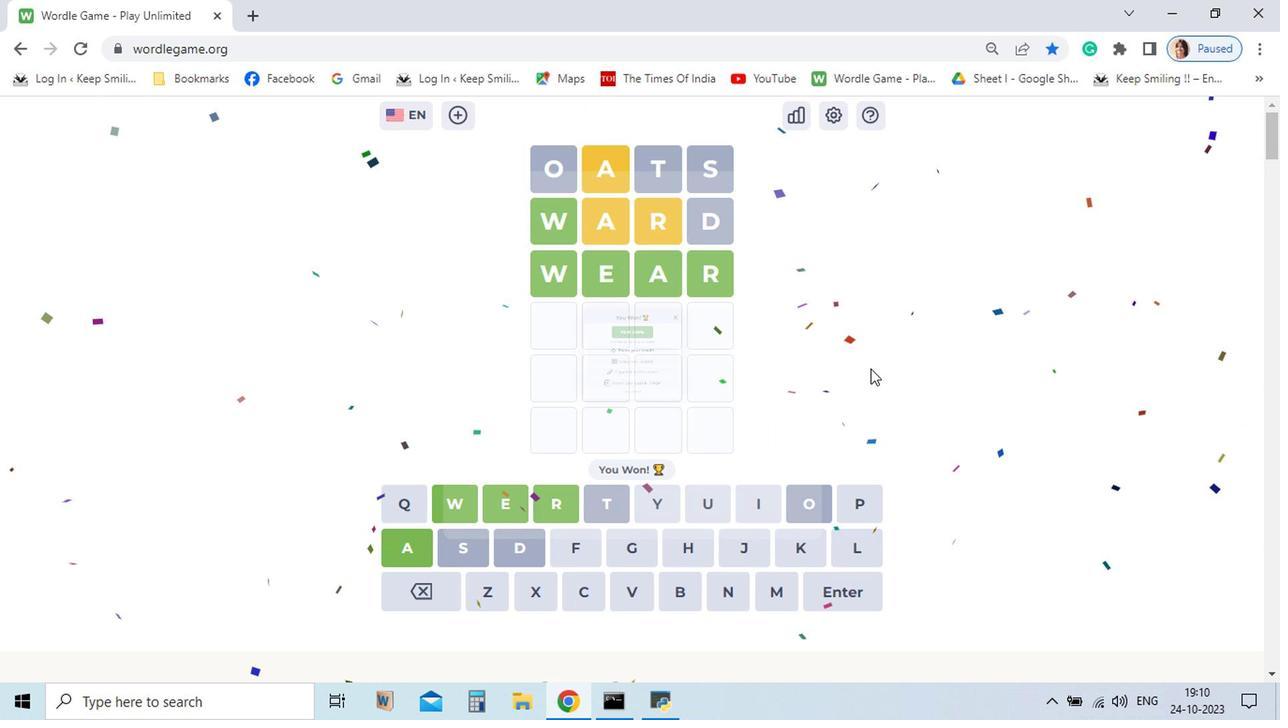 
Action: Mouse moved to (883, 500)
Screenshot: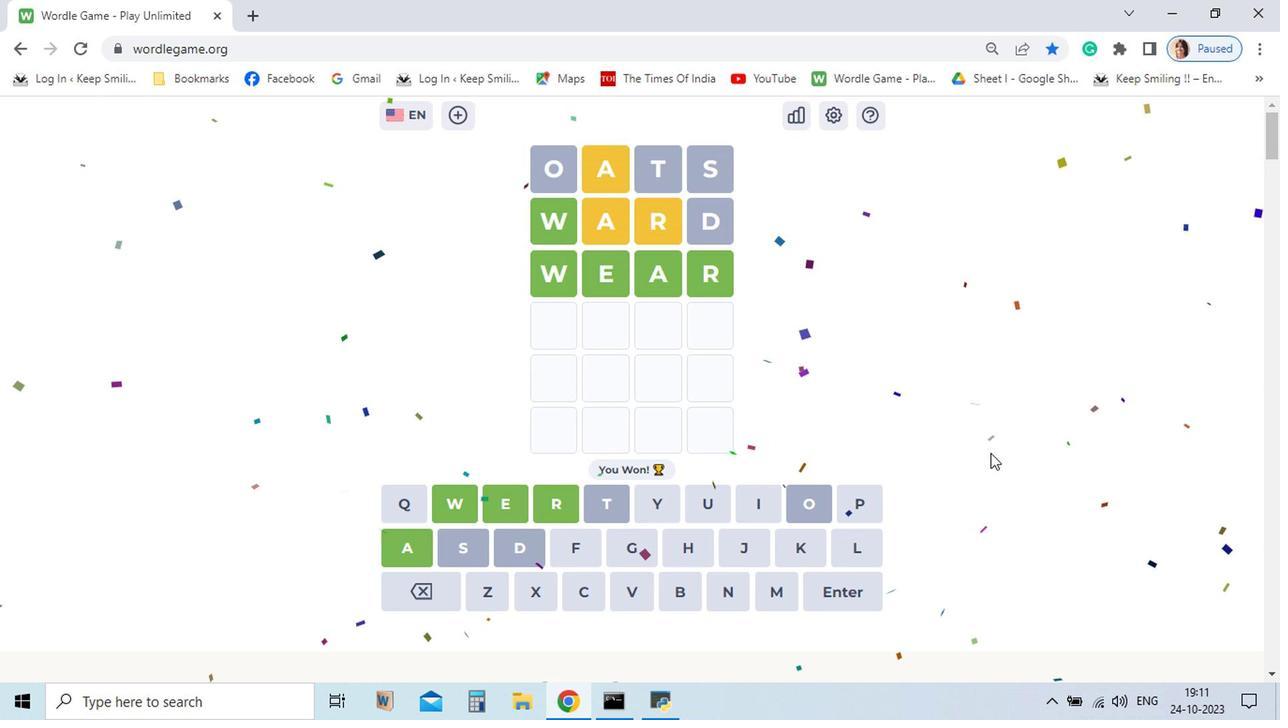 
